 Task: Find a rooftop garden bar in Williamsburg.
Action: Mouse moved to (475, 188)
Screenshot: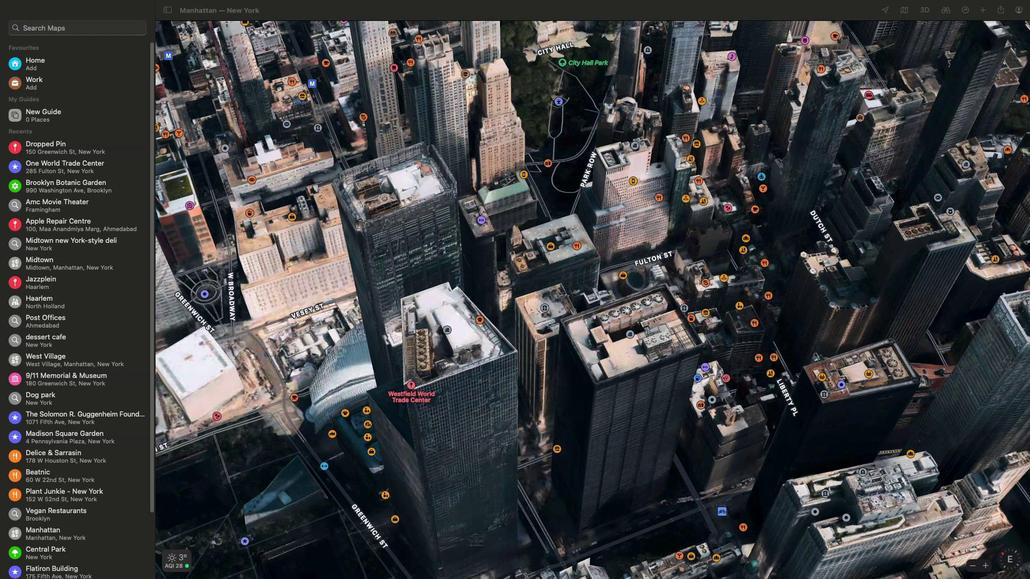 
Action: Mouse pressed left at (475, 188)
Screenshot: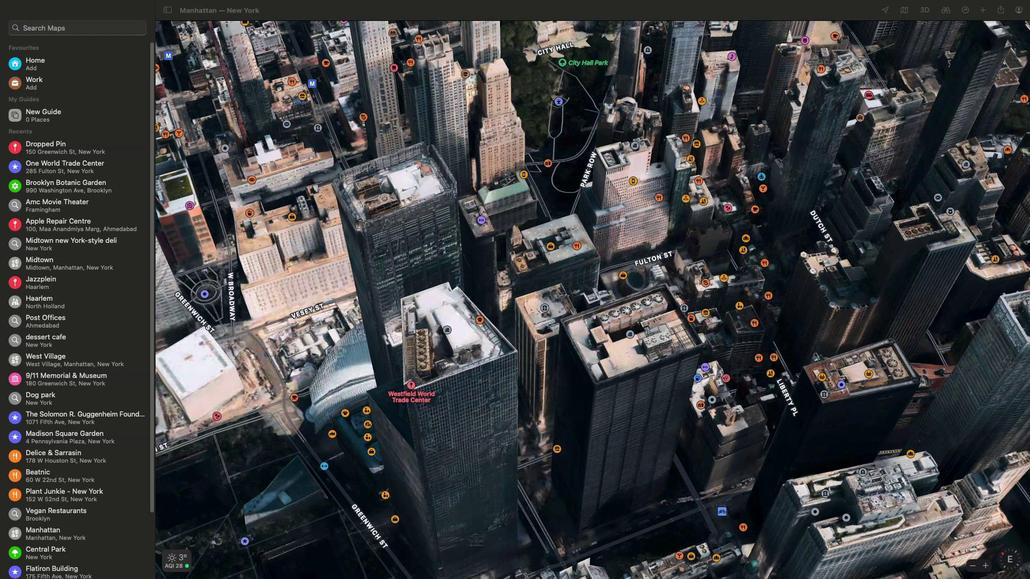 
Action: Mouse moved to (477, 216)
Screenshot: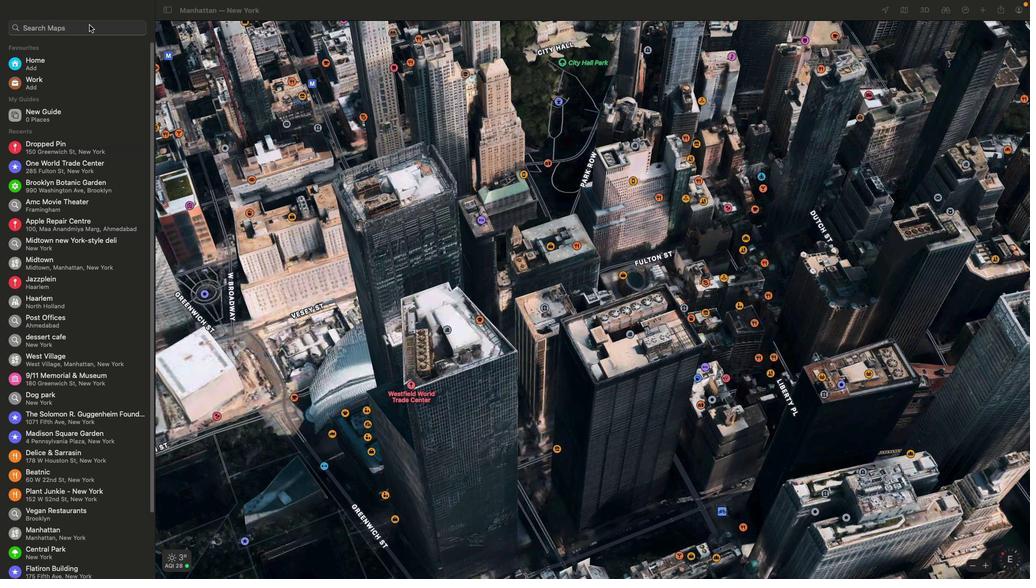 
Action: Mouse pressed left at (477, 216)
Screenshot: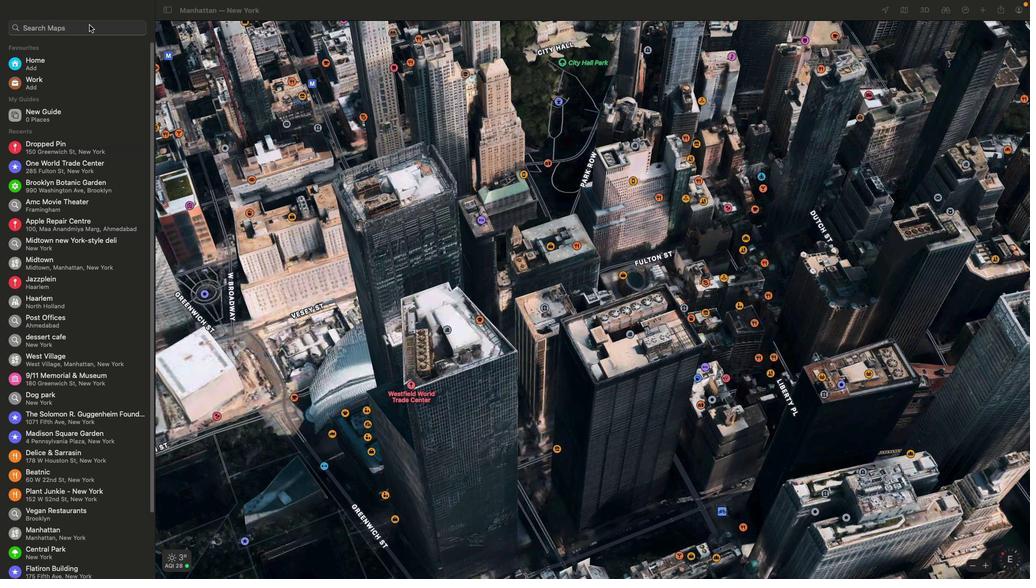 
Action: Key pressed Key.shift'W''i''l''l''i''a''m''s''b''u''r''g'Key.enter
Screenshot: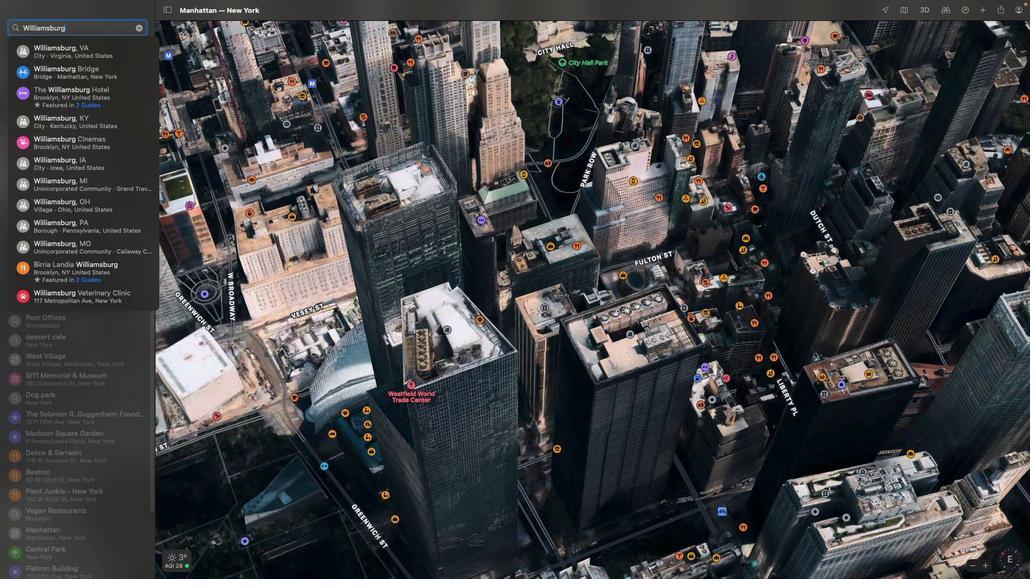 
Action: Mouse moved to (477, 216)
Screenshot: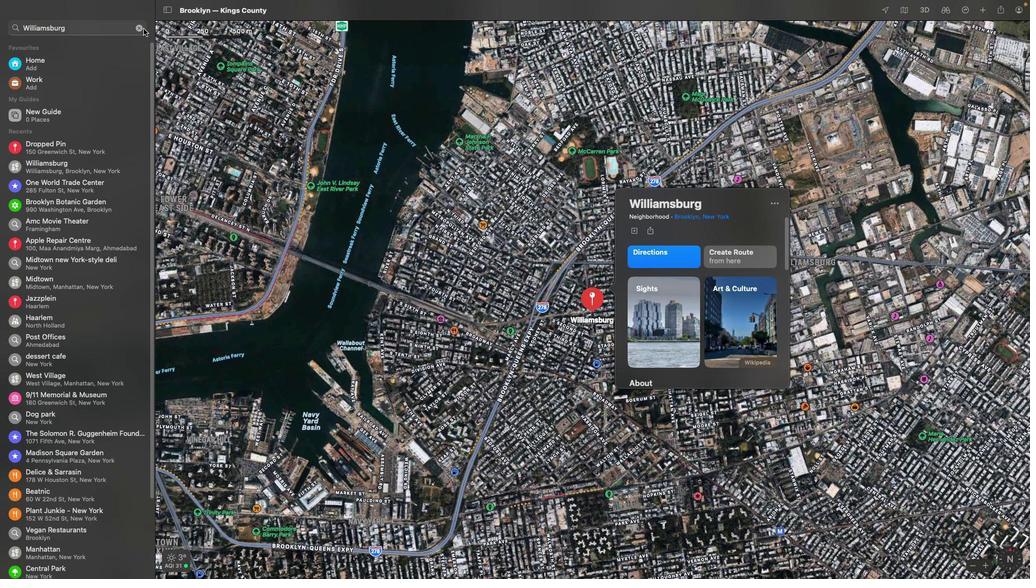 
Action: Mouse pressed left at (477, 216)
Screenshot: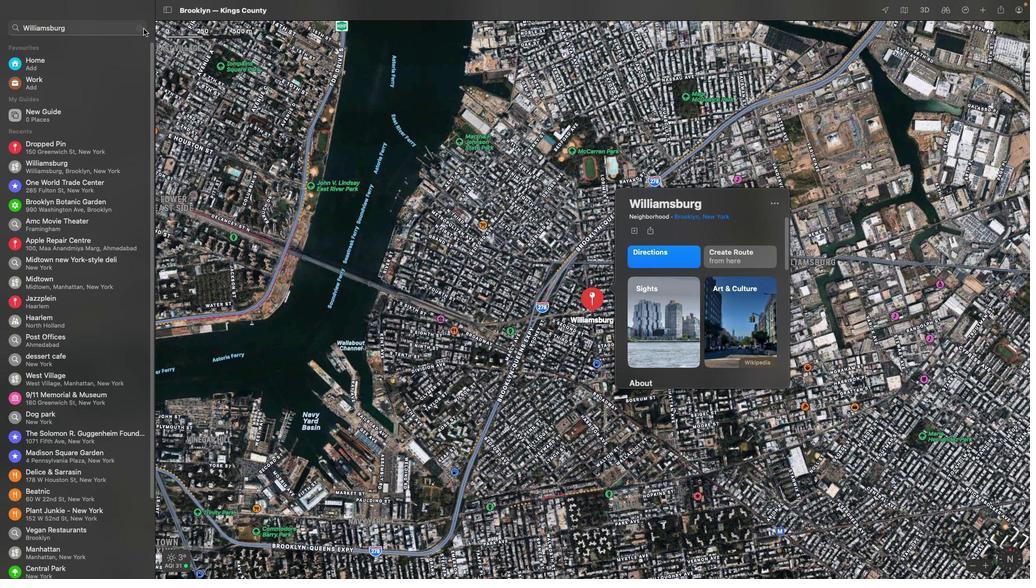 
Action: Mouse moved to (477, 216)
Screenshot: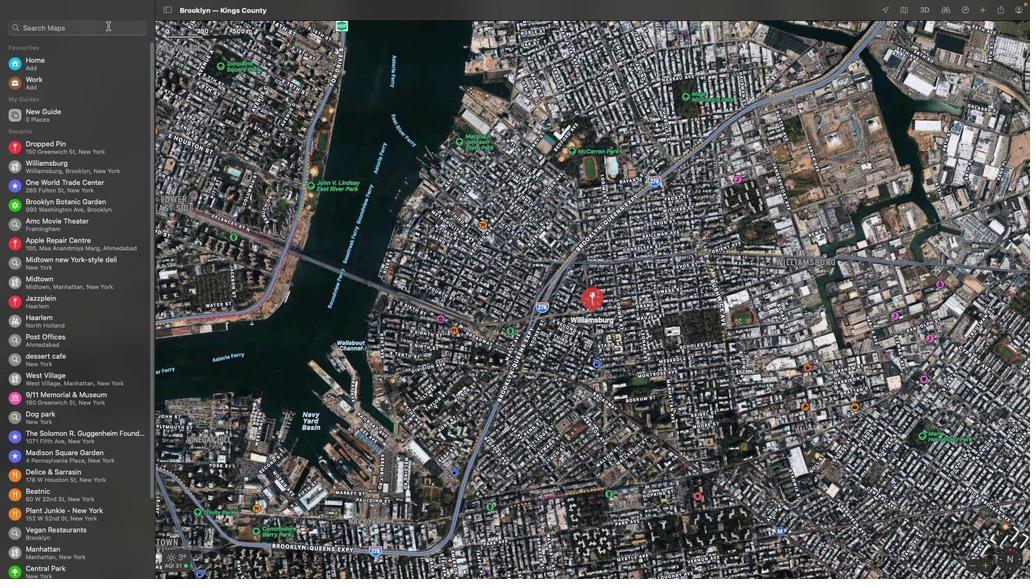 
Action: Mouse pressed left at (477, 216)
Screenshot: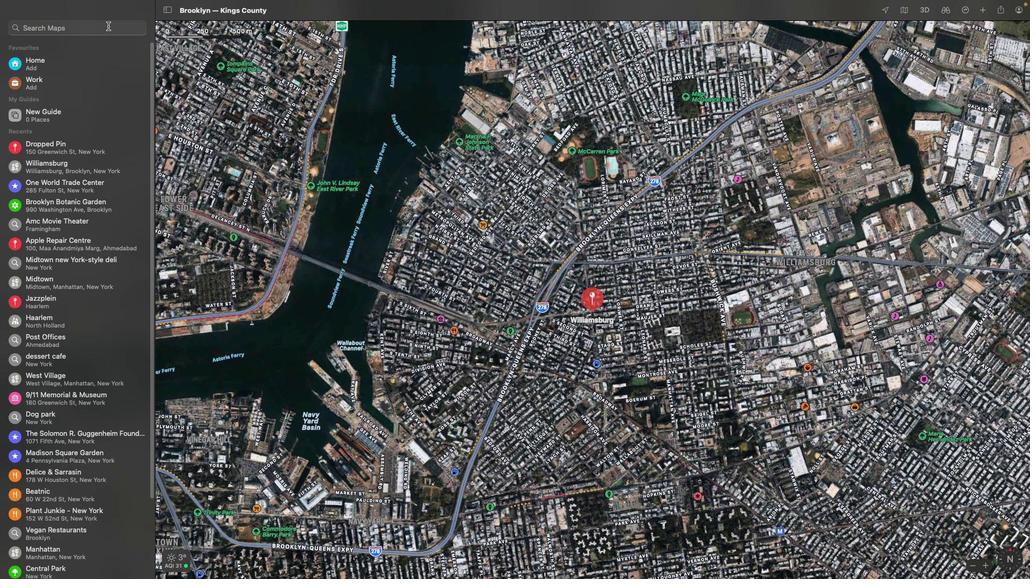 
Action: Key pressed Key.shift'R''o''f''f'Key.backspaceKey.backspace'o''f''t''o''p'Key.space'b''a''r'Key.enter
Screenshot: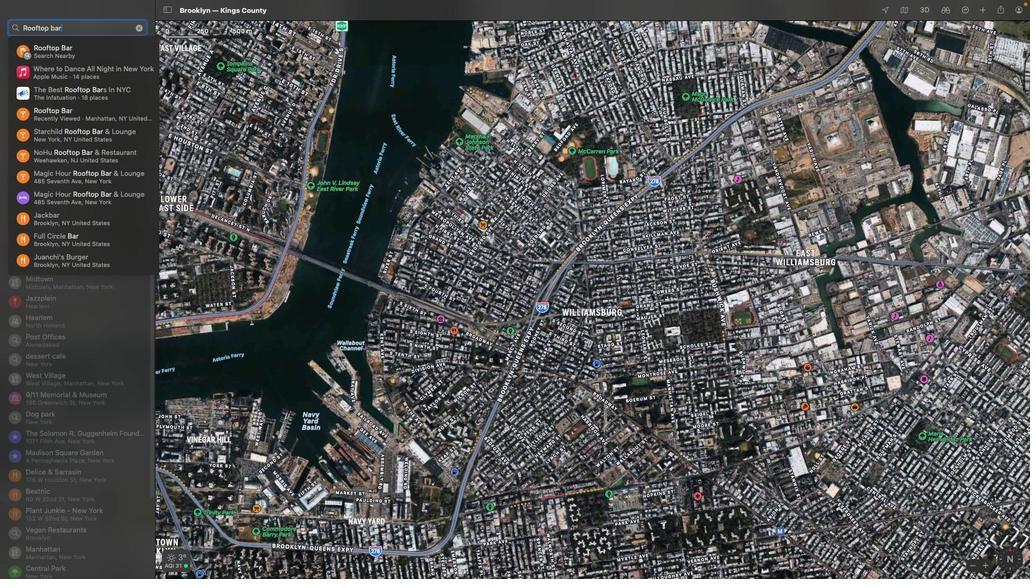 
Action: Mouse moved to (477, 201)
Screenshot: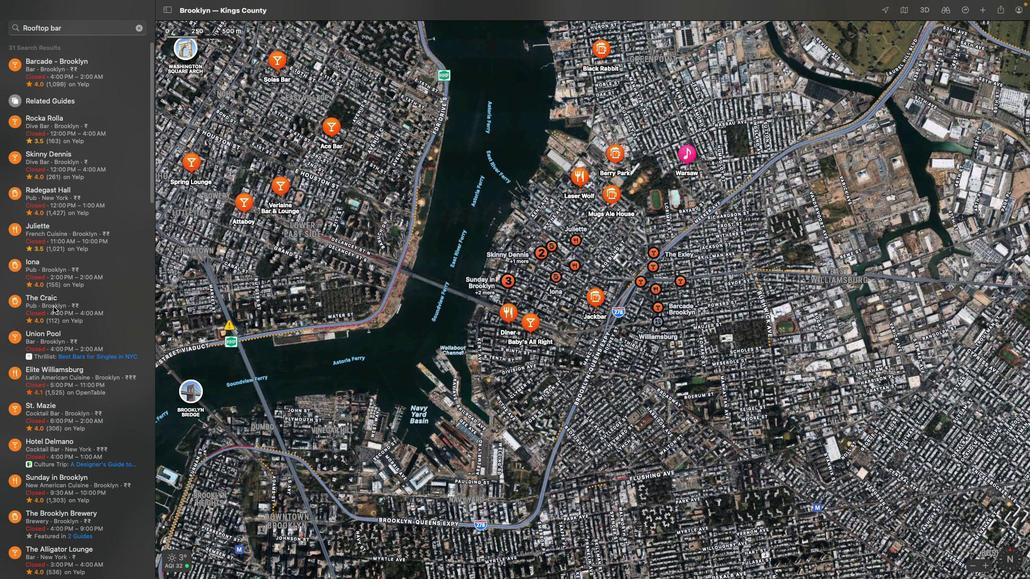 
Action: Mouse scrolled (477, 201) with delta (477, 217)
Screenshot: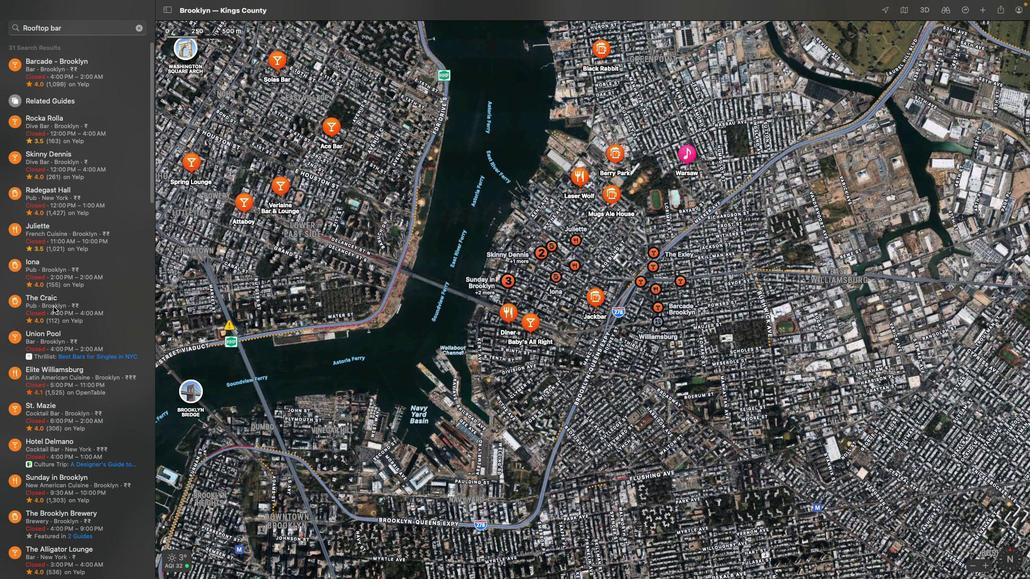 
Action: Mouse moved to (477, 201)
Screenshot: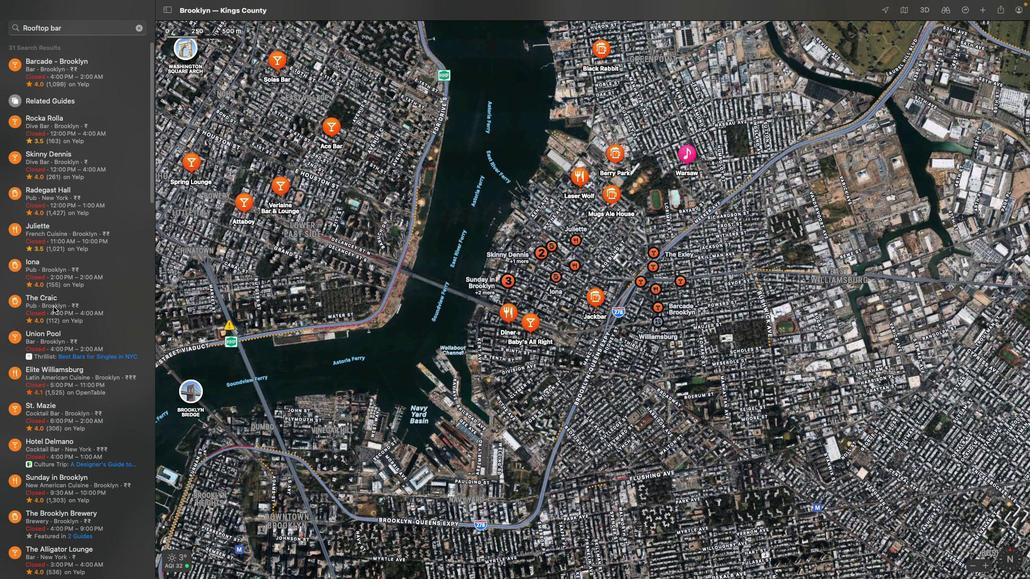 
Action: Mouse scrolled (477, 201) with delta (477, 217)
Screenshot: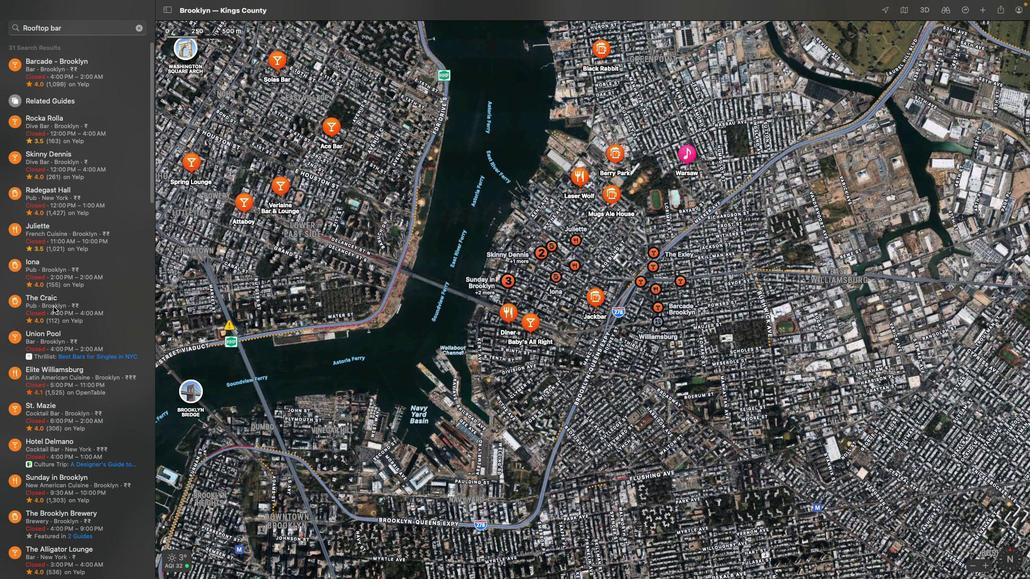 
Action: Mouse moved to (477, 201)
Screenshot: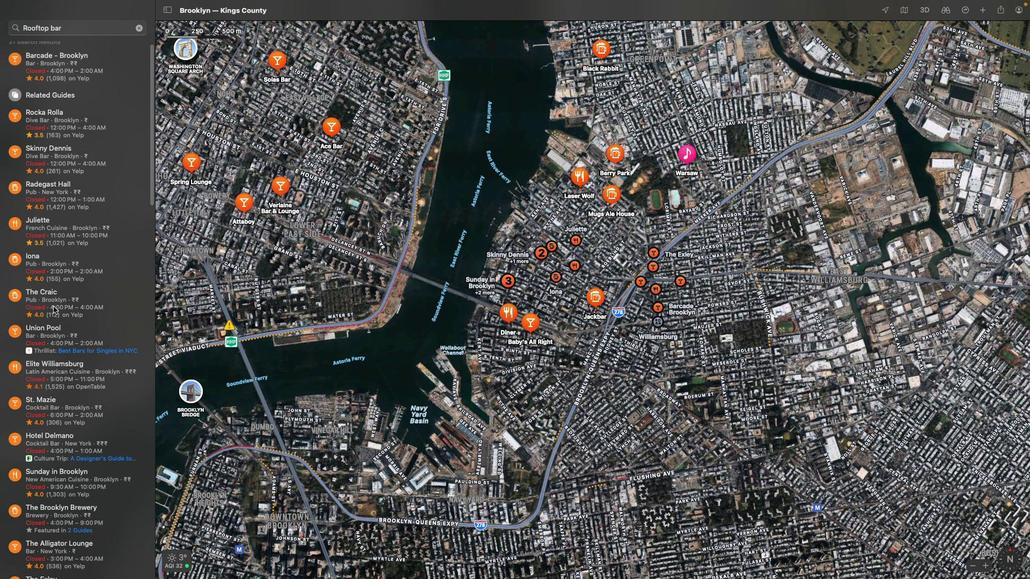 
Action: Mouse scrolled (477, 201) with delta (477, 218)
Screenshot: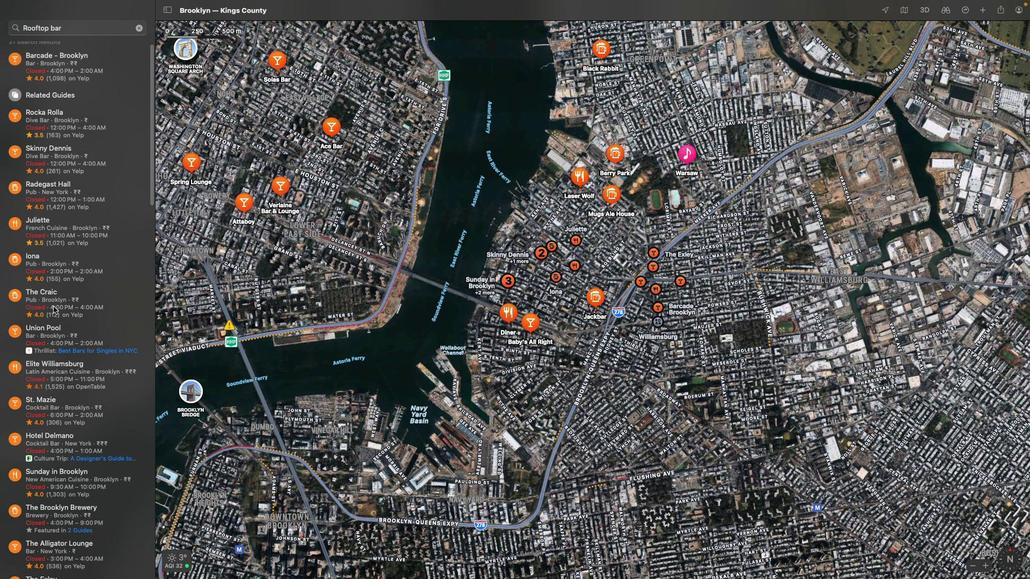 
Action: Mouse scrolled (477, 201) with delta (477, 218)
Screenshot: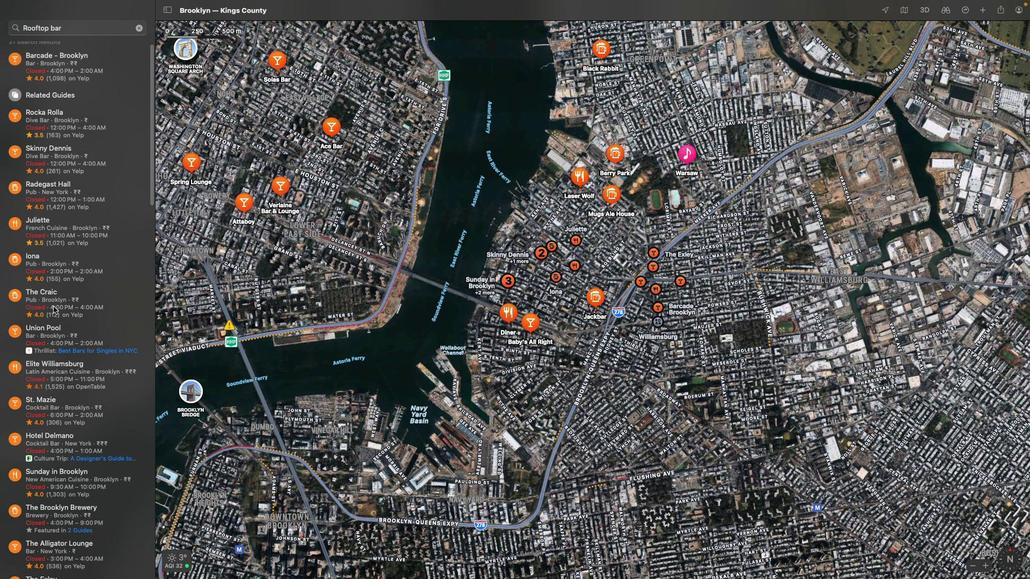 
Action: Mouse scrolled (477, 201) with delta (477, 218)
Screenshot: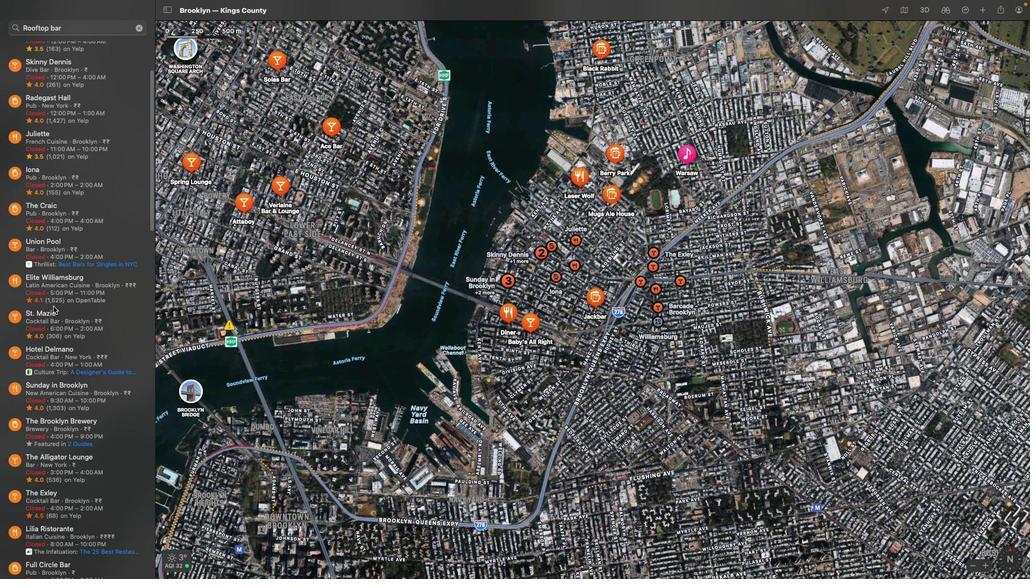 
Action: Mouse scrolled (477, 201) with delta (477, 218)
Screenshot: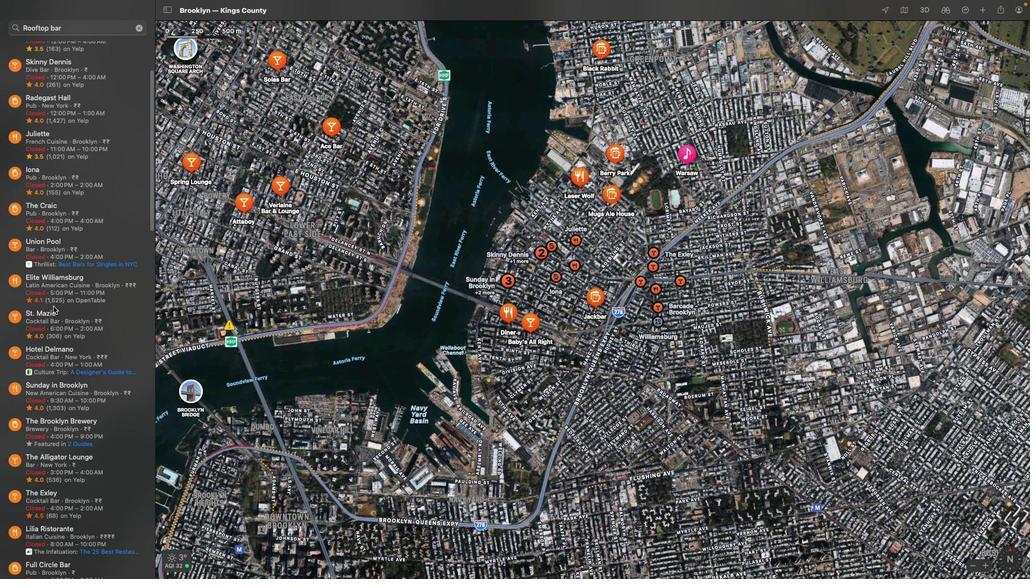 
Action: Mouse moved to (477, 202)
Screenshot: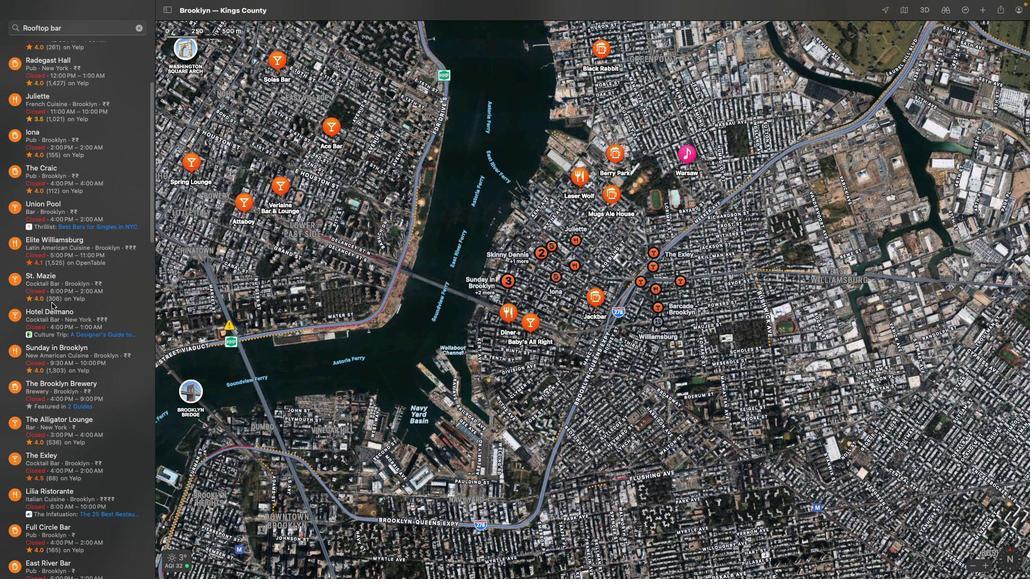 
Action: Mouse scrolled (477, 202) with delta (477, 217)
Screenshot: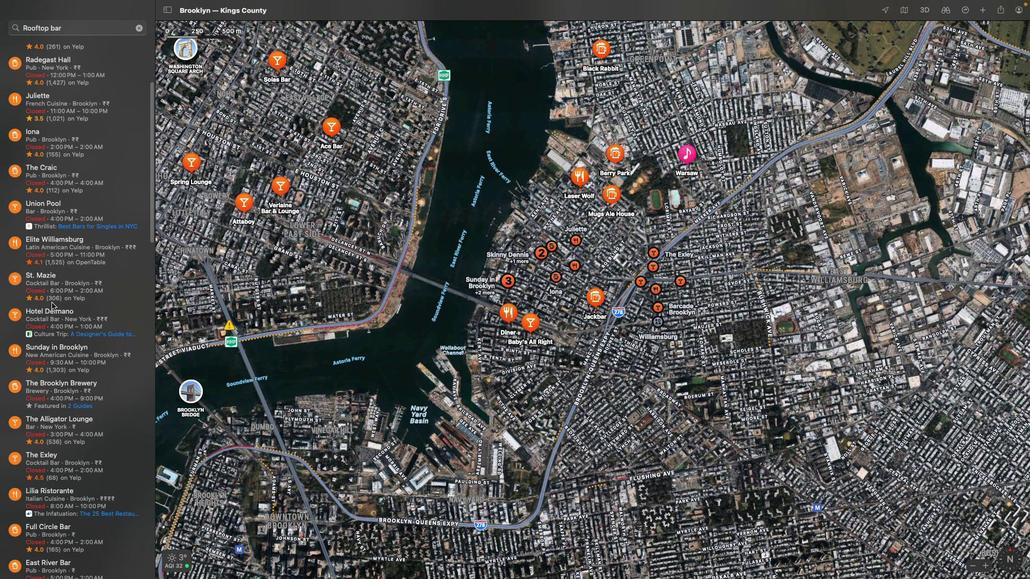 
Action: Mouse scrolled (477, 202) with delta (477, 217)
Screenshot: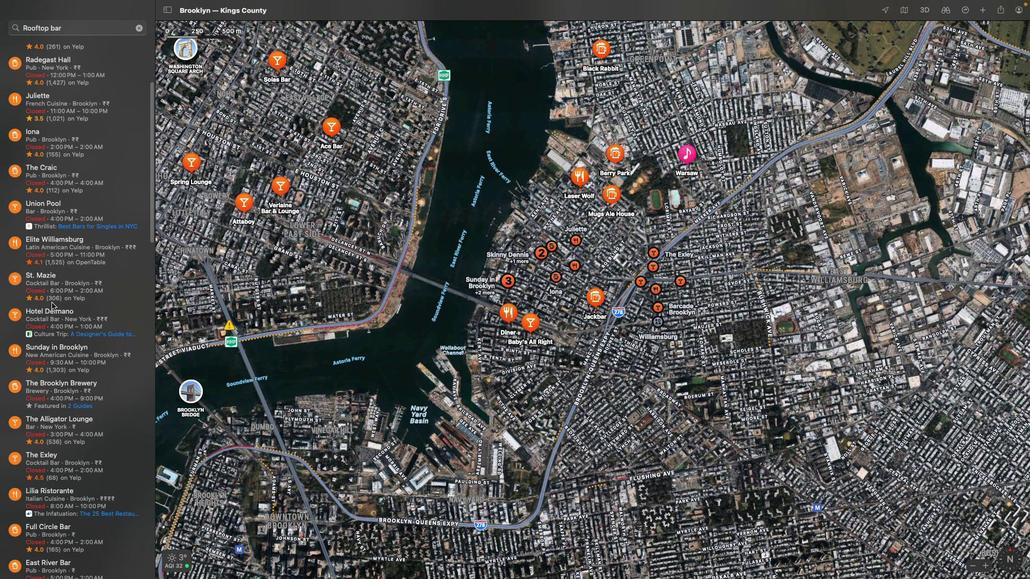 
Action: Mouse scrolled (477, 202) with delta (477, 218)
Screenshot: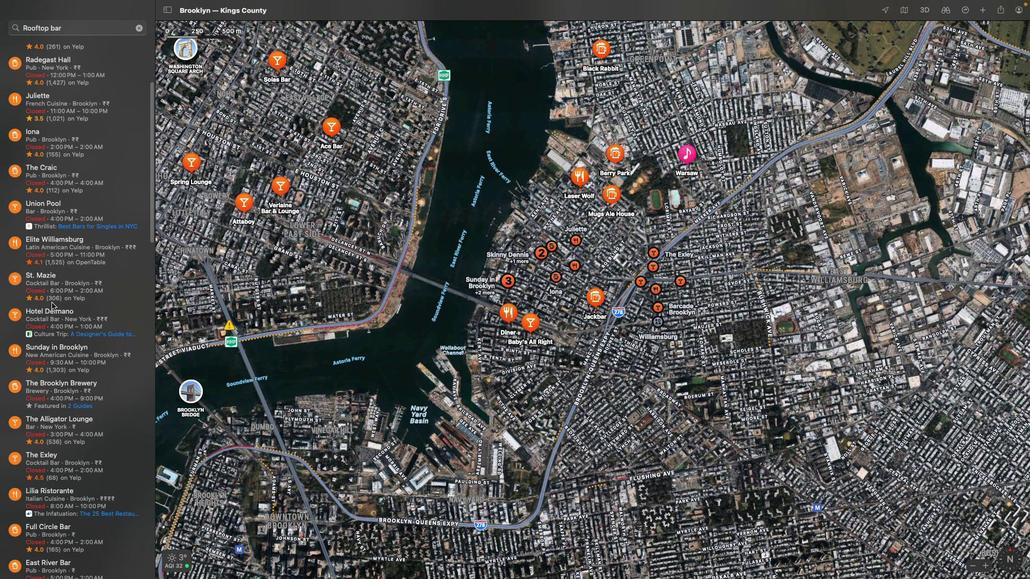 
Action: Mouse scrolled (477, 202) with delta (477, 218)
Screenshot: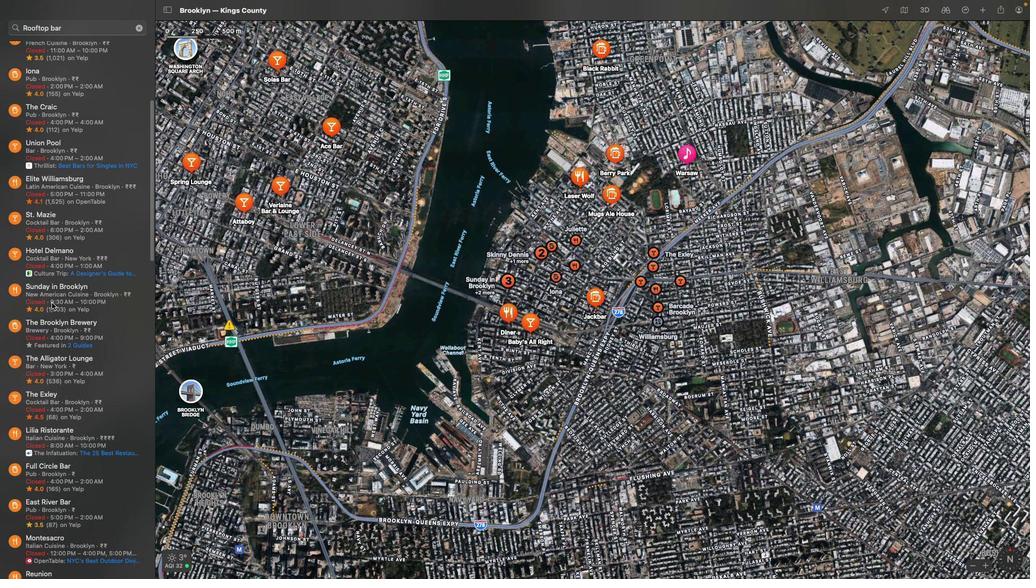 
Action: Mouse scrolled (477, 202) with delta (477, 218)
Screenshot: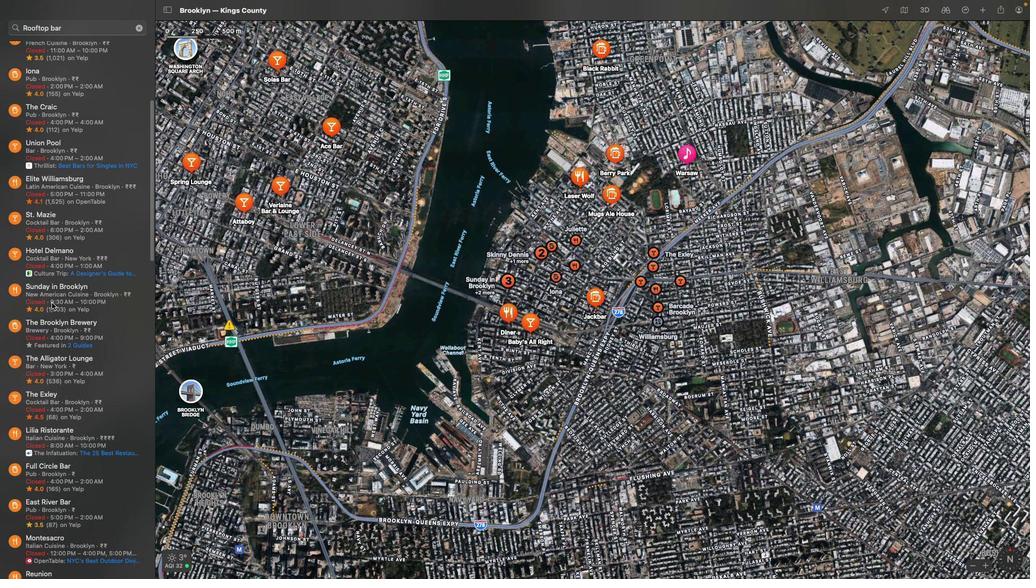 
Action: Mouse scrolled (477, 202) with delta (477, 217)
Screenshot: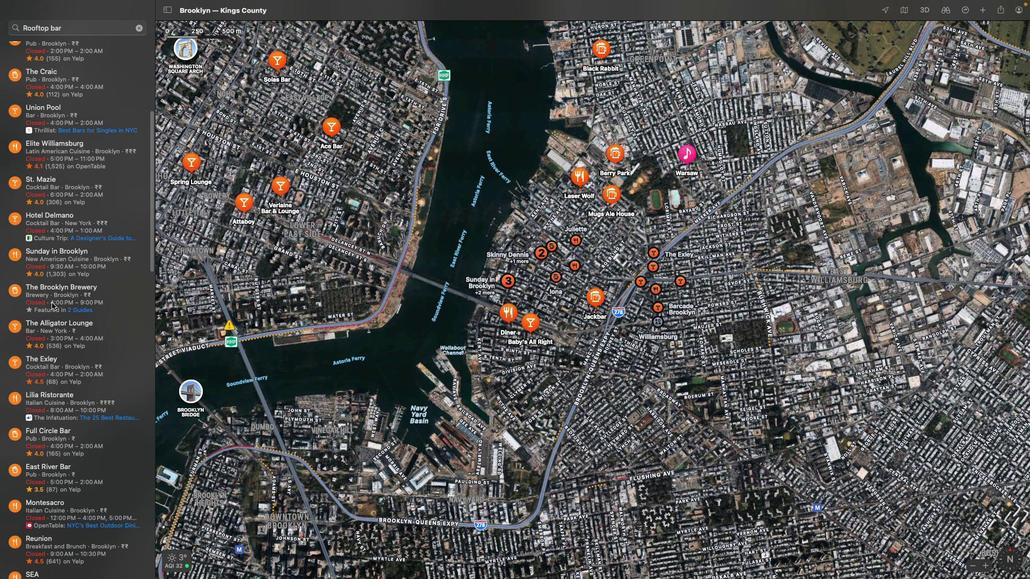 
Action: Mouse scrolled (477, 202) with delta (477, 217)
Screenshot: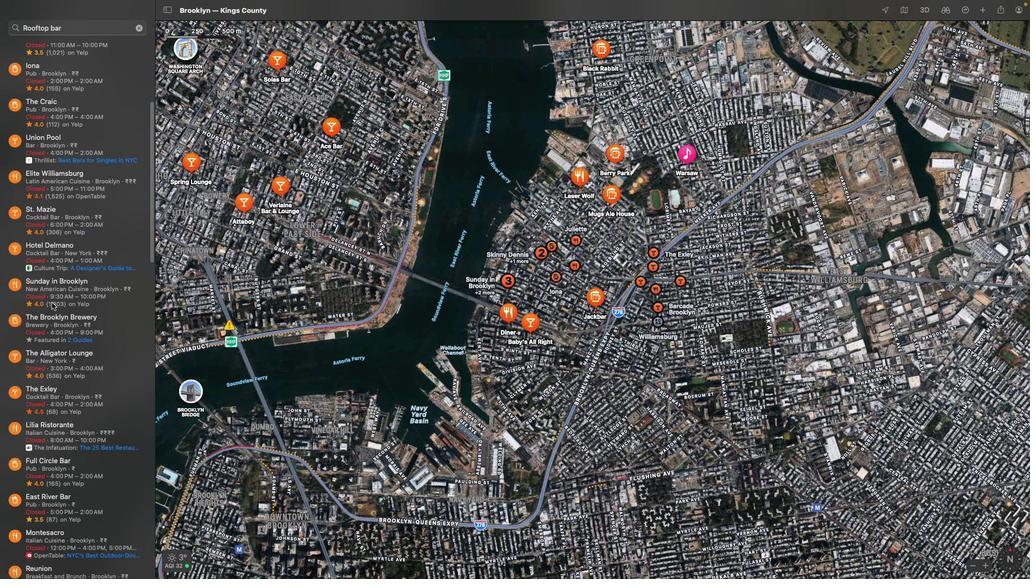 
Action: Mouse scrolled (477, 202) with delta (477, 217)
Screenshot: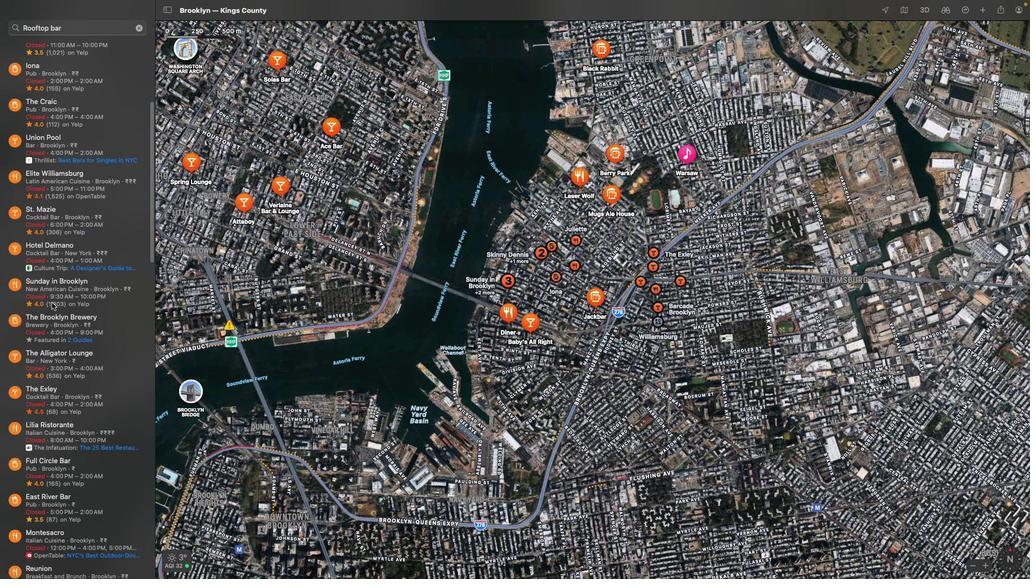 
Action: Mouse scrolled (477, 202) with delta (477, 217)
Screenshot: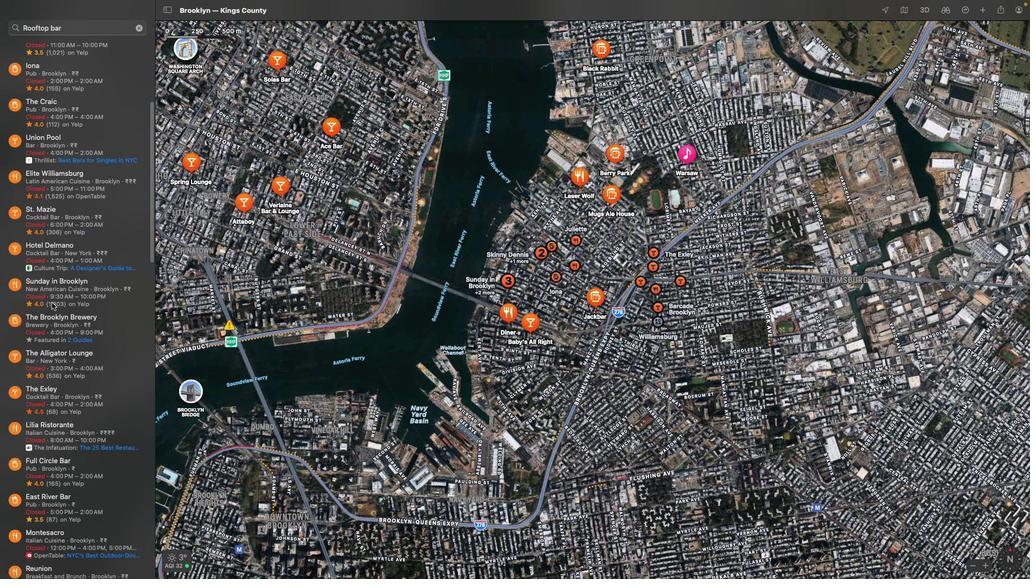 
Action: Mouse scrolled (477, 202) with delta (477, 217)
Screenshot: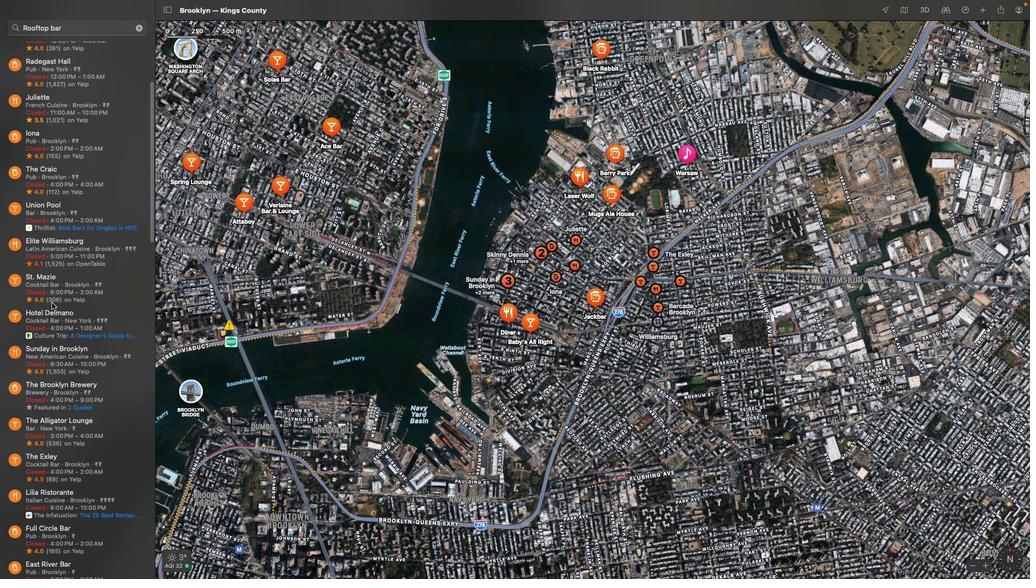 
Action: Mouse scrolled (477, 202) with delta (477, 217)
Screenshot: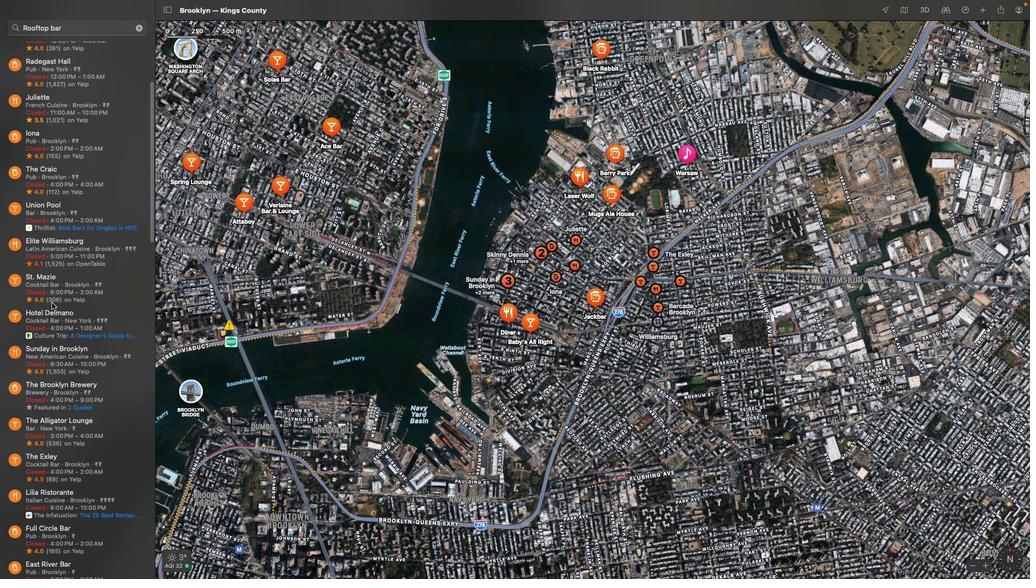 
Action: Mouse scrolled (477, 202) with delta (477, 217)
Screenshot: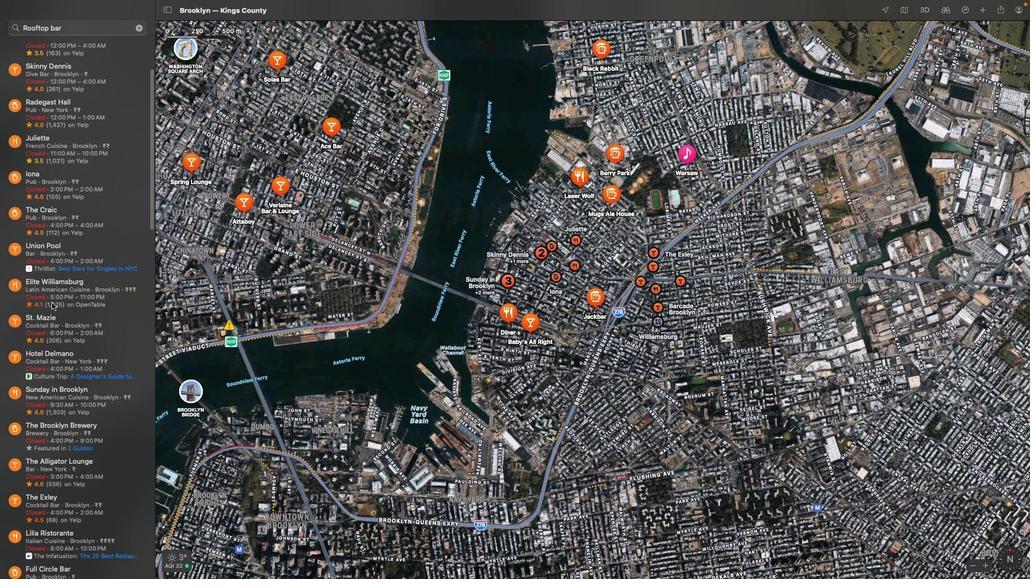 
Action: Mouse scrolled (477, 202) with delta (477, 217)
Screenshot: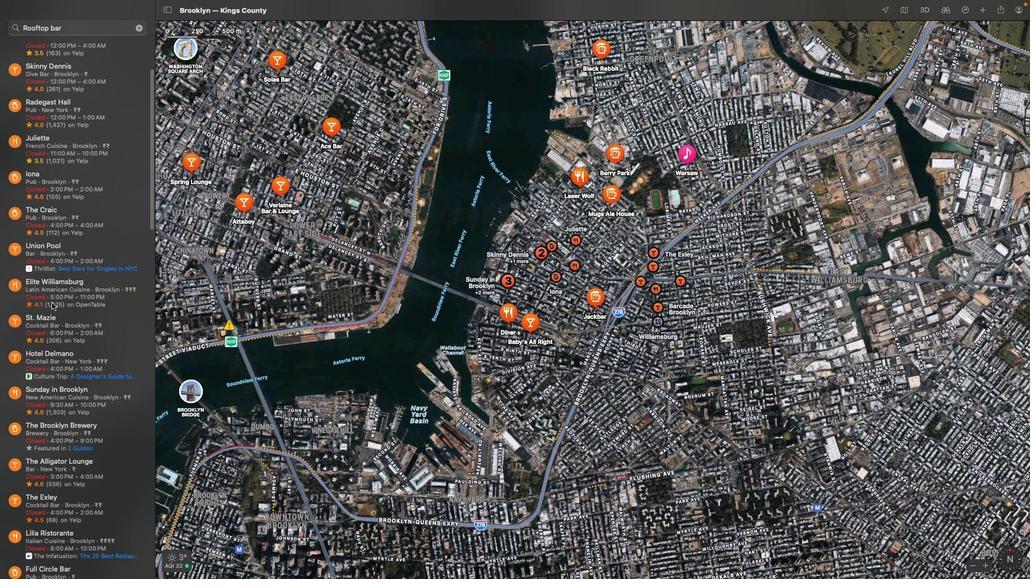 
Action: Mouse scrolled (477, 202) with delta (477, 217)
Screenshot: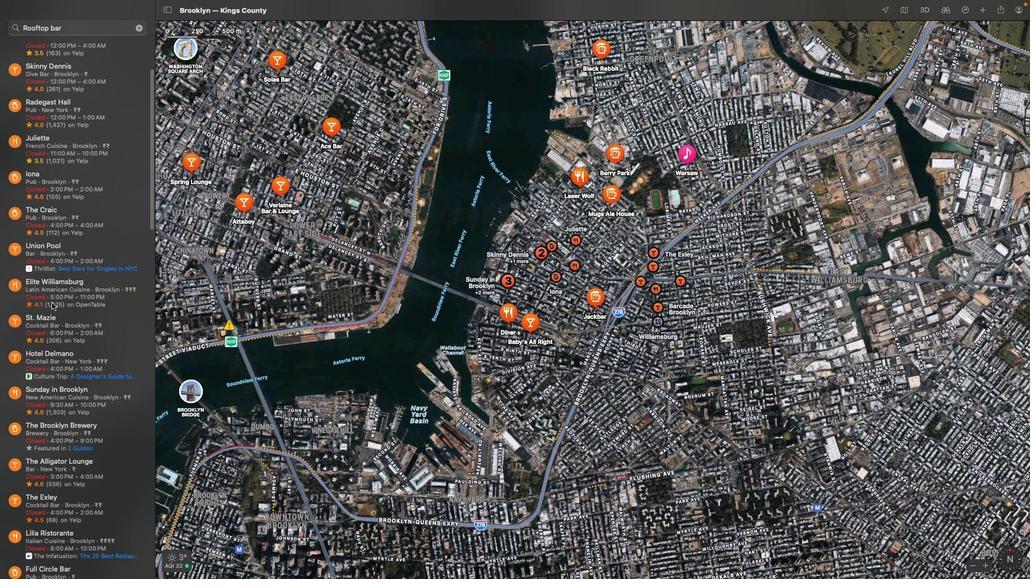 
Action: Mouse scrolled (477, 202) with delta (477, 217)
Screenshot: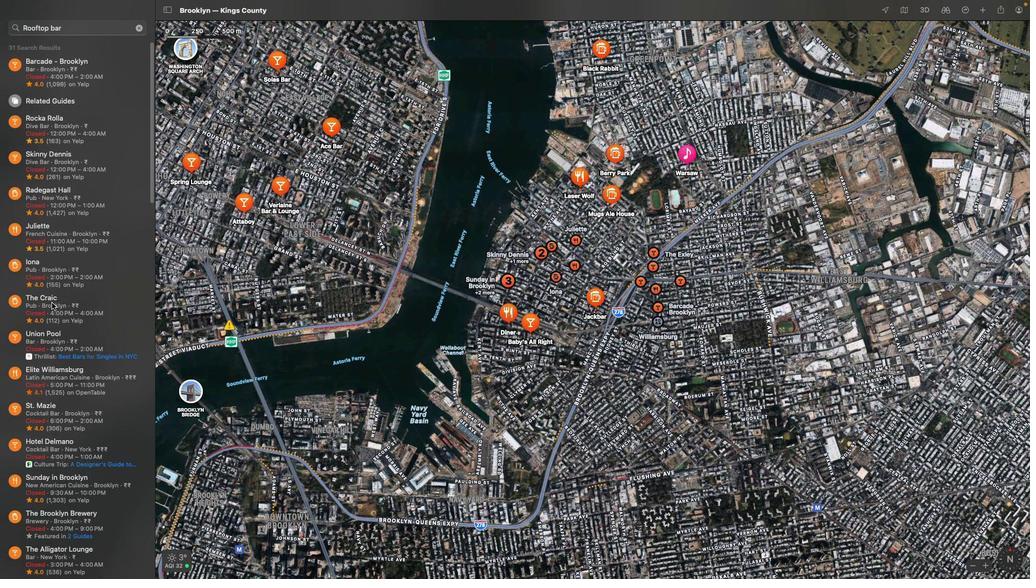 
Action: Mouse scrolled (477, 202) with delta (477, 217)
Screenshot: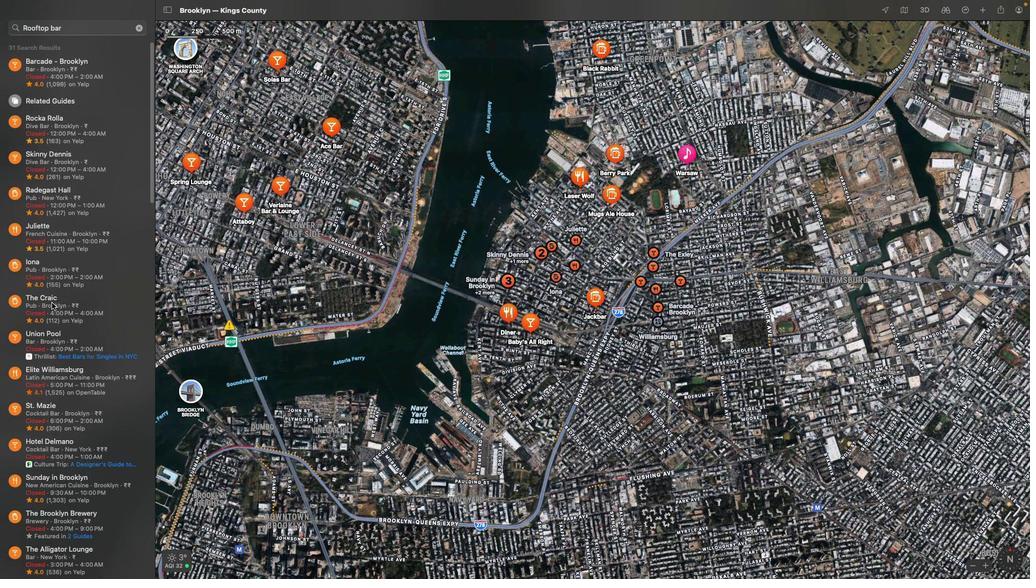 
Action: Mouse scrolled (477, 202) with delta (477, 217)
Screenshot: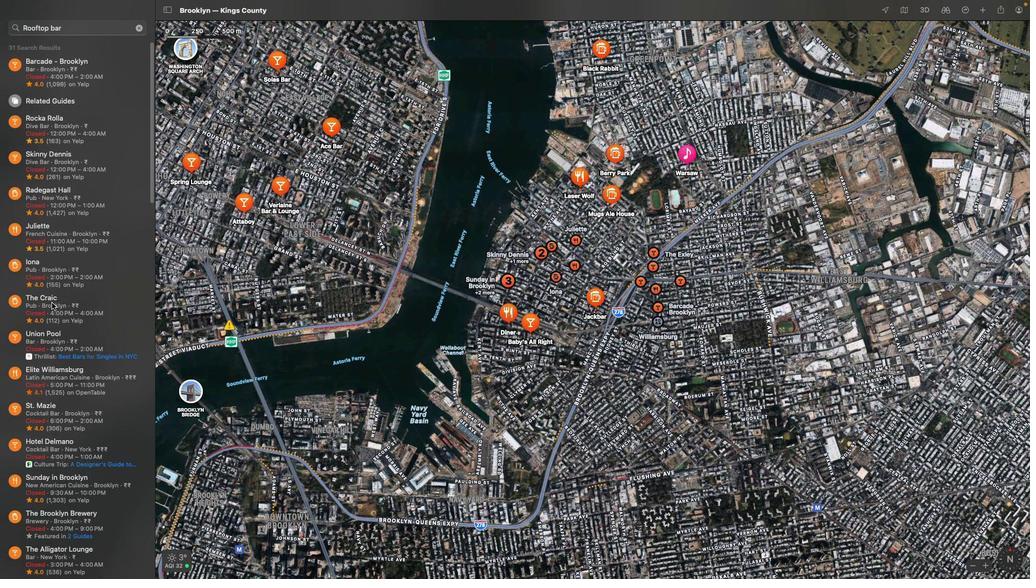 
Action: Mouse scrolled (477, 202) with delta (477, 217)
Screenshot: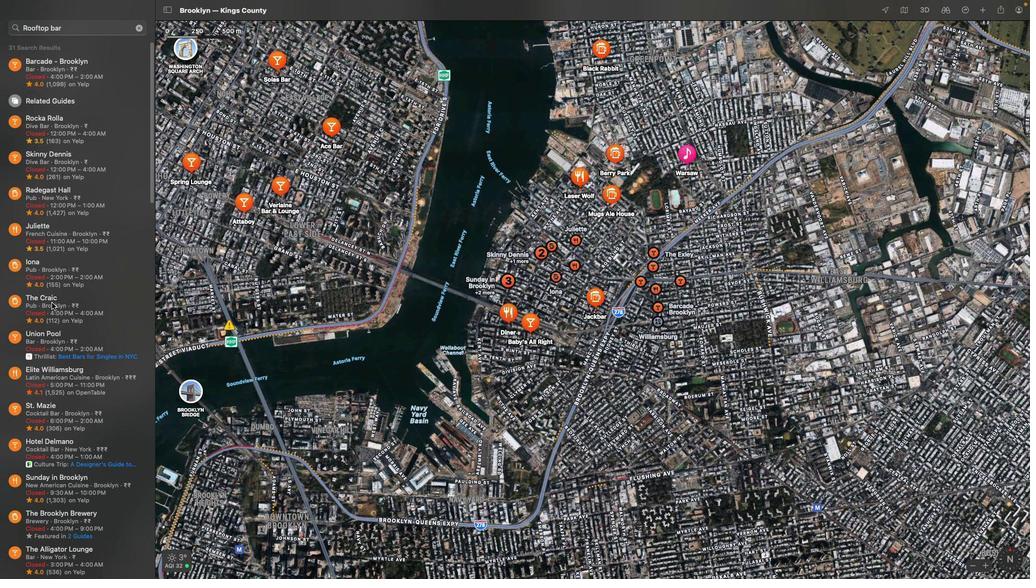 
Action: Mouse scrolled (477, 202) with delta (477, 217)
Screenshot: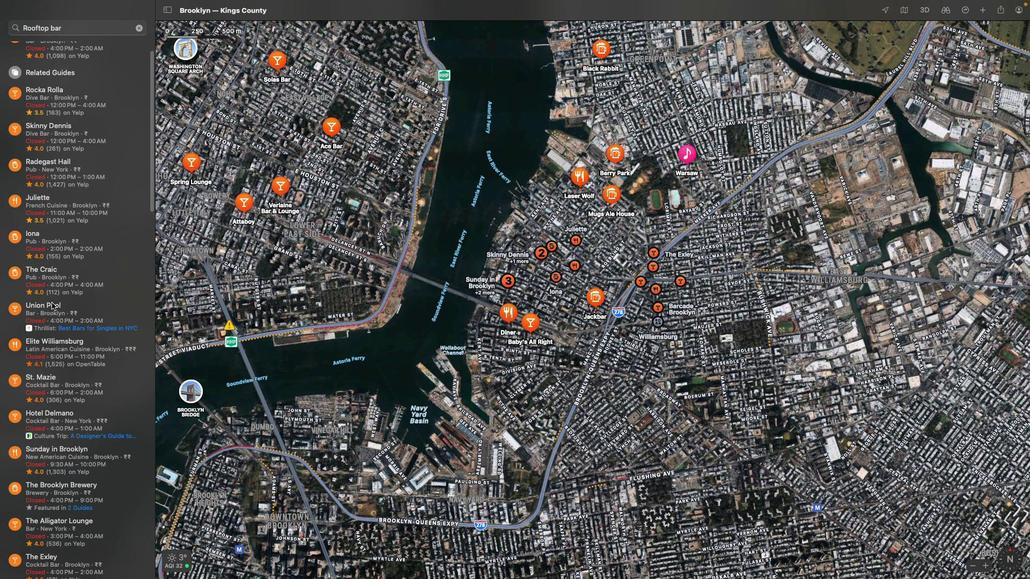 
Action: Mouse scrolled (477, 202) with delta (477, 218)
Screenshot: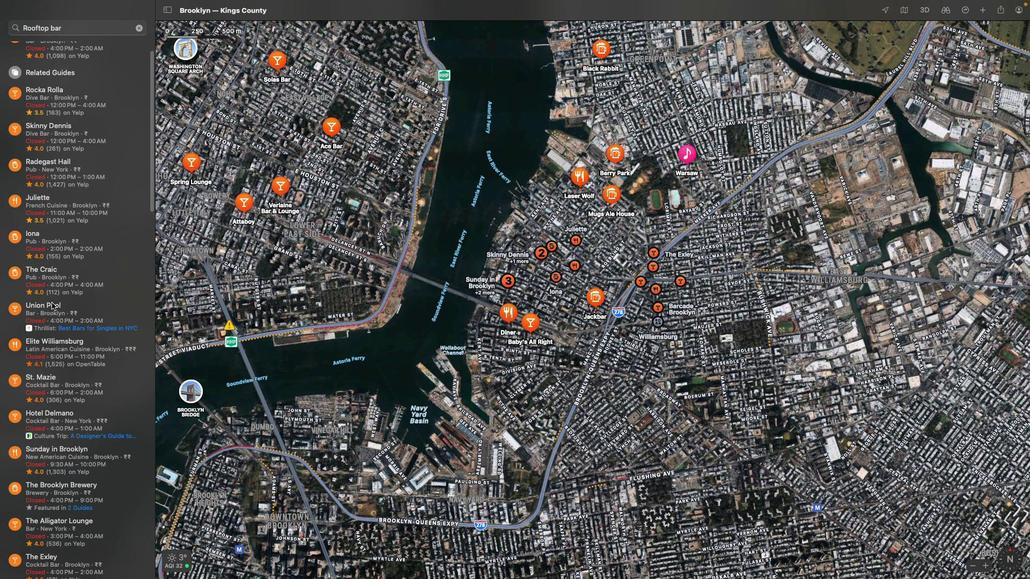 
Action: Mouse scrolled (477, 202) with delta (477, 218)
Screenshot: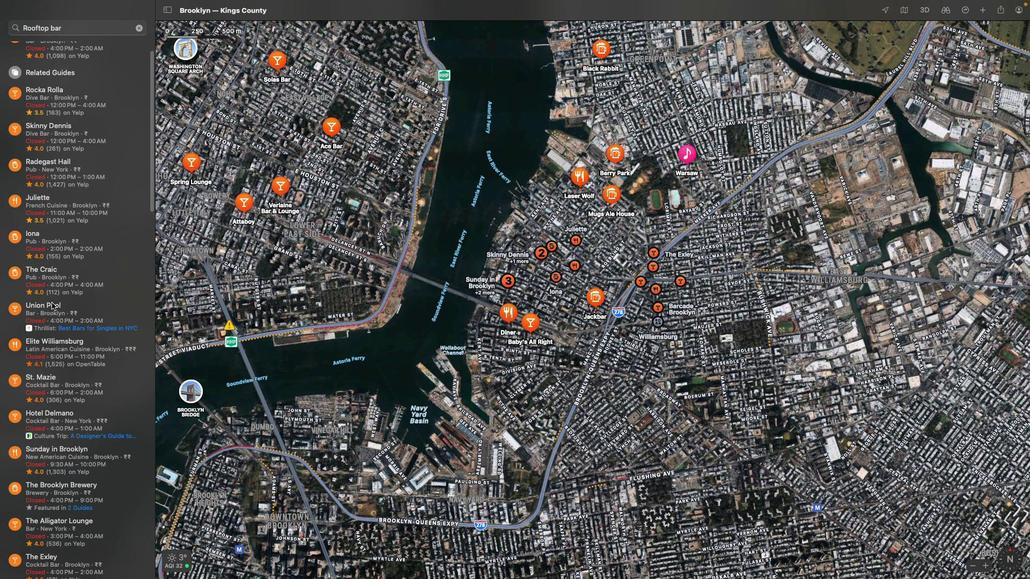 
Action: Mouse scrolled (477, 202) with delta (477, 218)
Screenshot: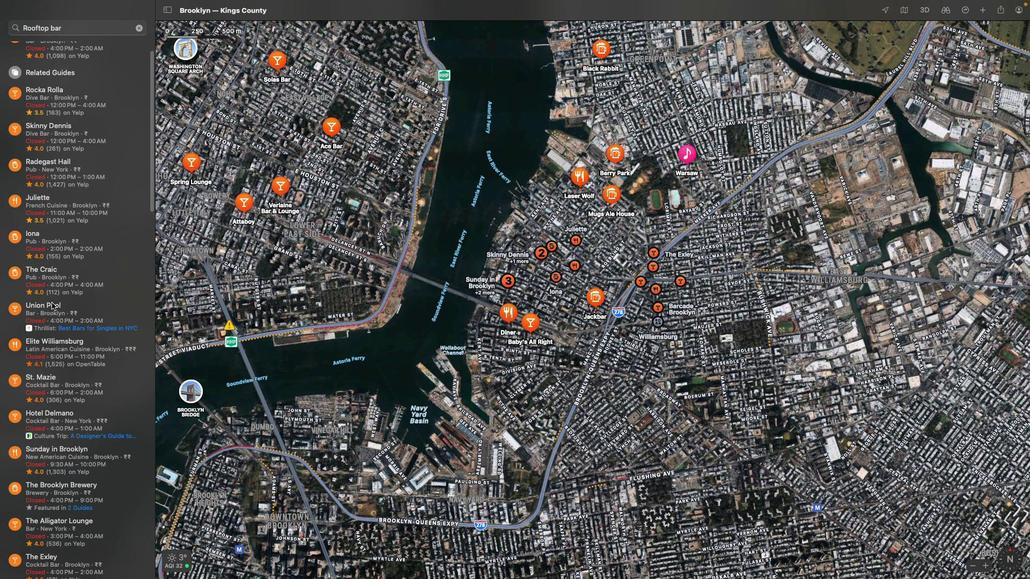 
Action: Mouse scrolled (477, 202) with delta (477, 218)
Screenshot: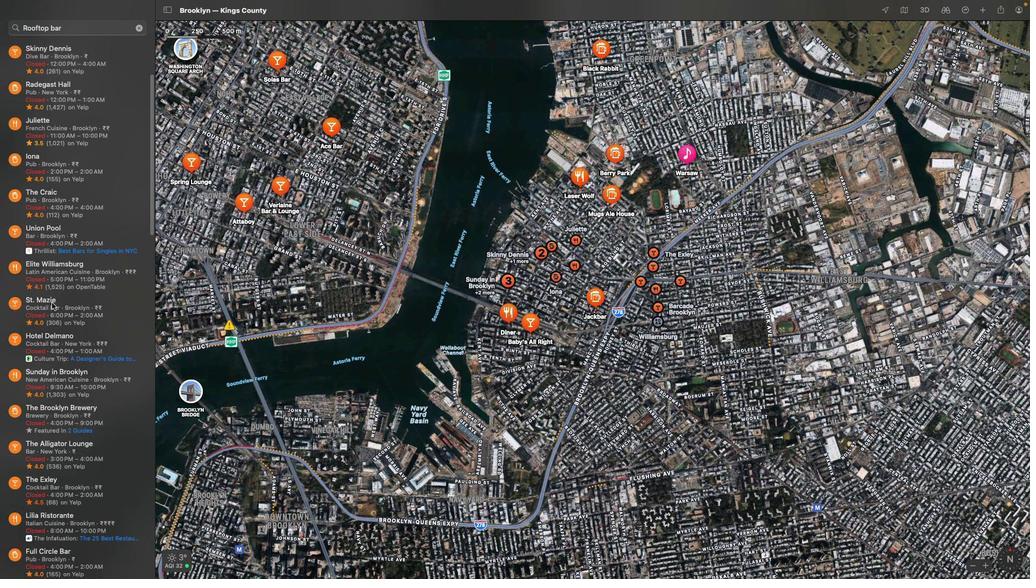 
Action: Mouse scrolled (477, 202) with delta (477, 218)
Screenshot: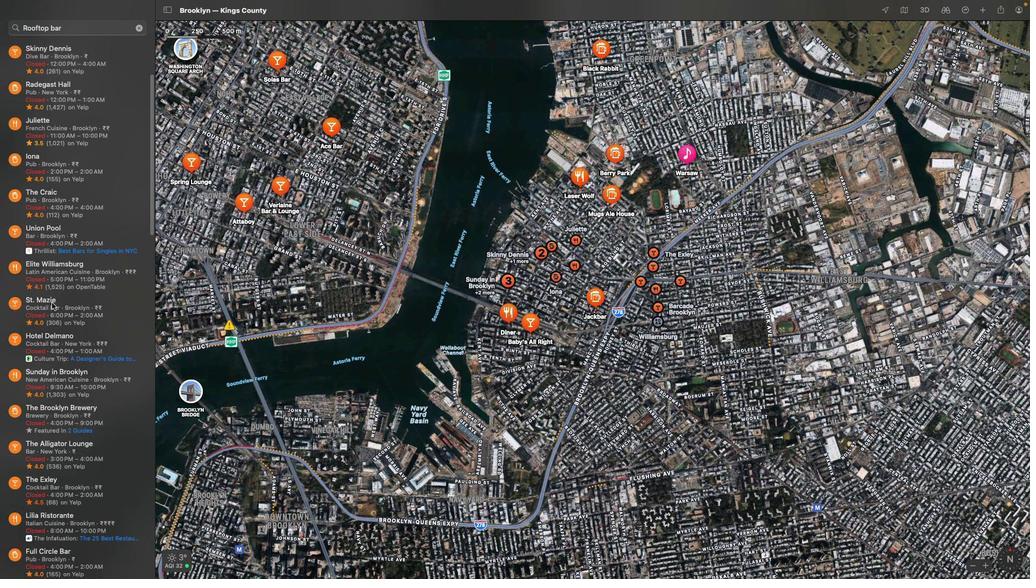 
Action: Mouse scrolled (477, 202) with delta (477, 217)
Screenshot: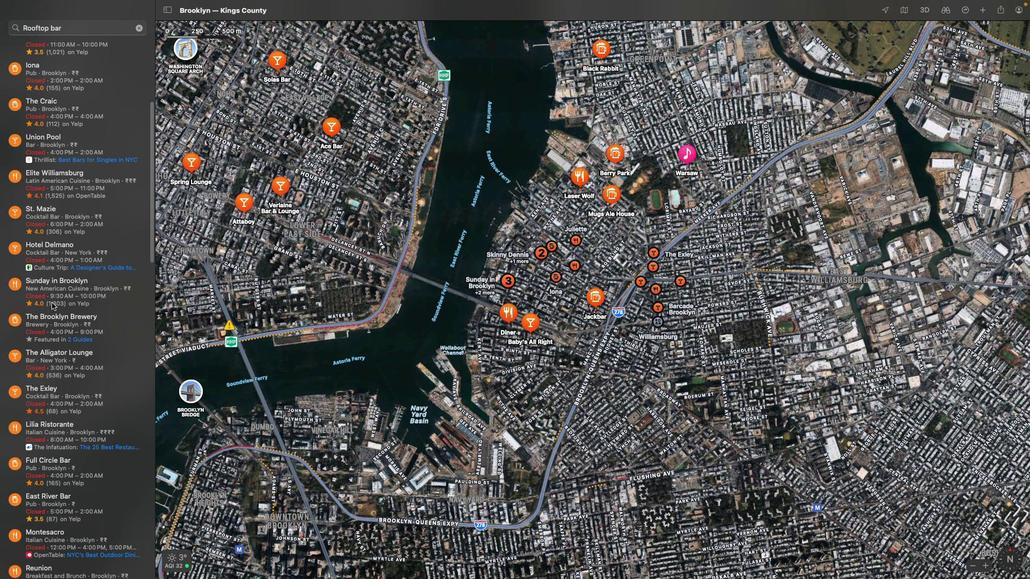 
Action: Mouse scrolled (477, 202) with delta (477, 217)
Screenshot: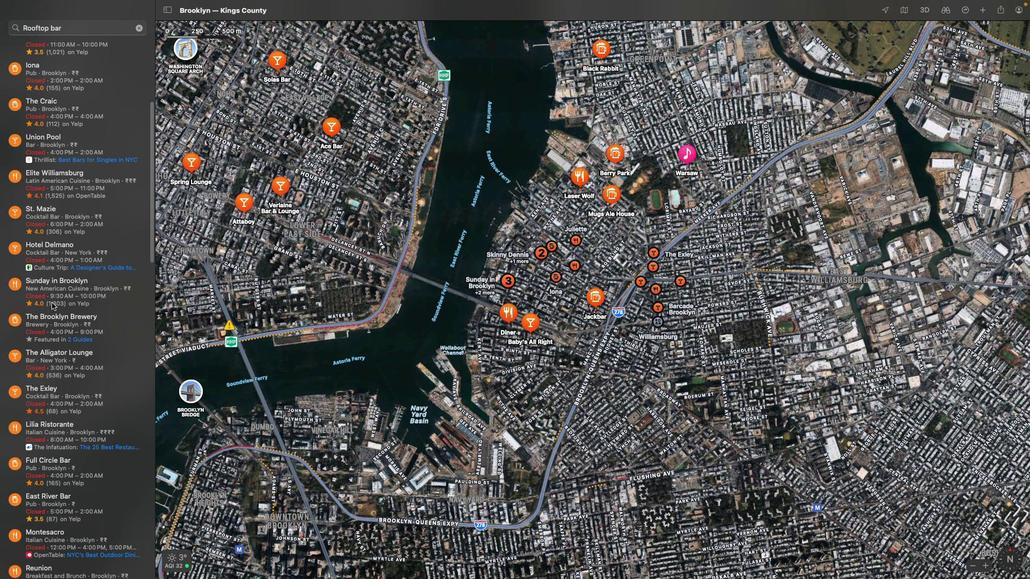 
Action: Mouse scrolled (477, 202) with delta (477, 218)
Screenshot: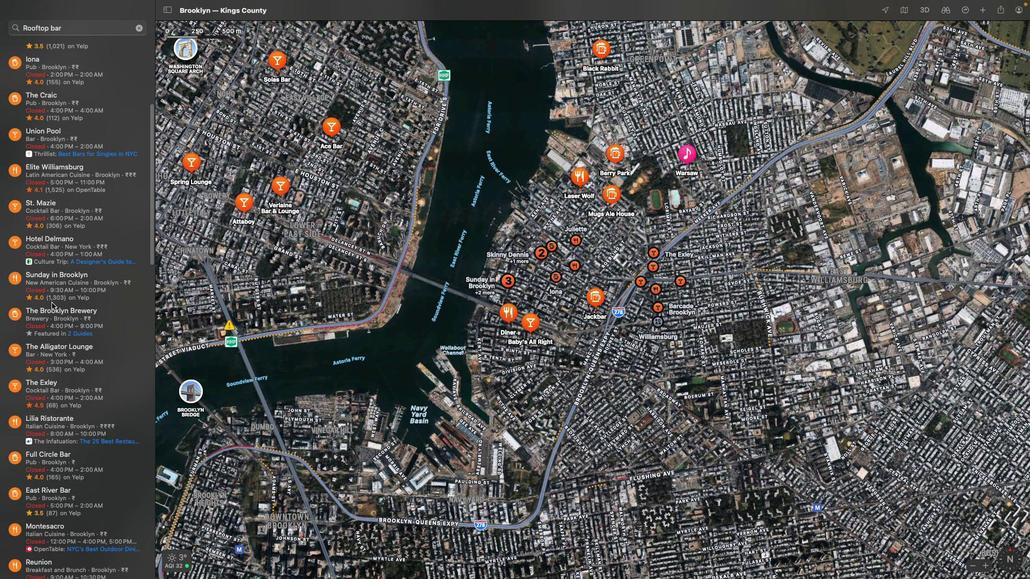 
Action: Mouse scrolled (477, 202) with delta (477, 218)
Screenshot: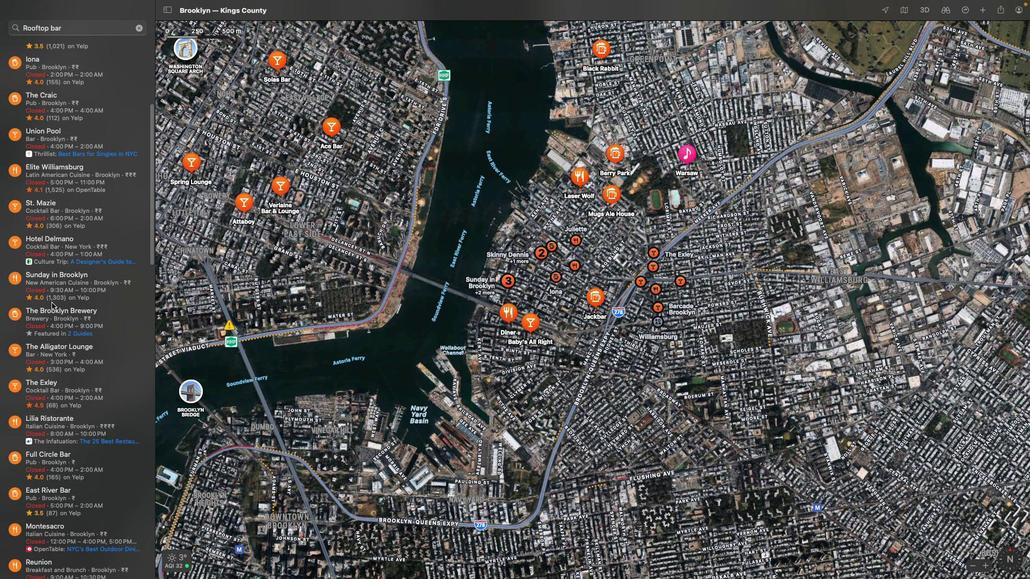 
Action: Mouse scrolled (477, 202) with delta (477, 218)
Screenshot: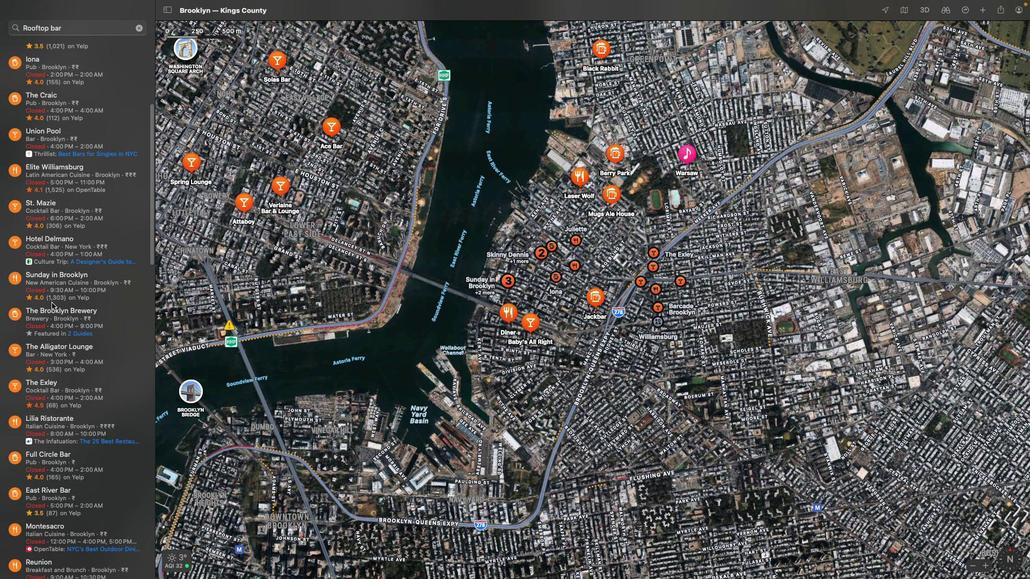 
Action: Mouse scrolled (477, 202) with delta (477, 218)
Screenshot: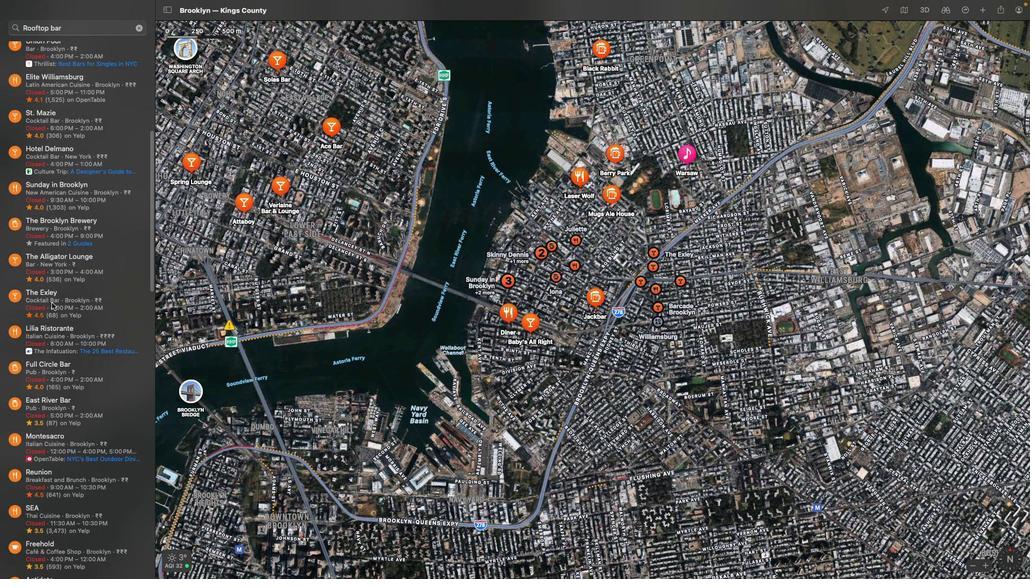 
Action: Mouse scrolled (477, 202) with delta (477, 218)
Screenshot: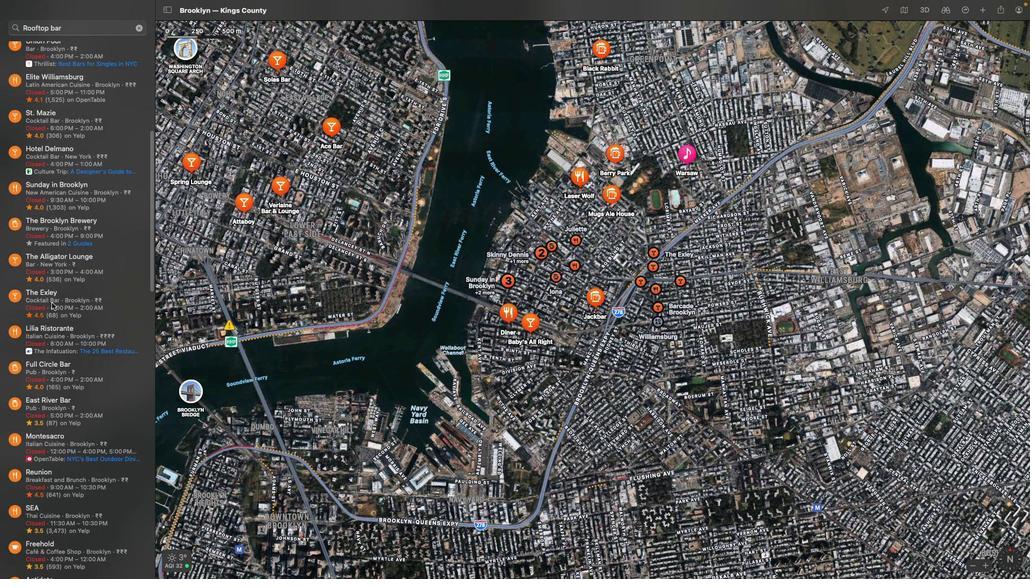 
Action: Mouse scrolled (477, 202) with delta (477, 217)
Screenshot: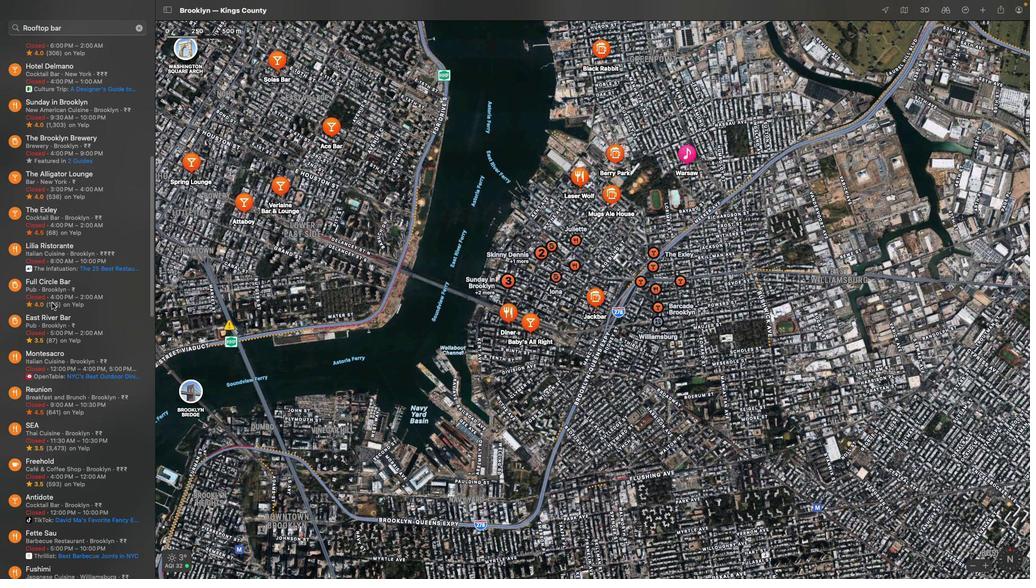 
Action: Mouse scrolled (477, 202) with delta (477, 217)
Screenshot: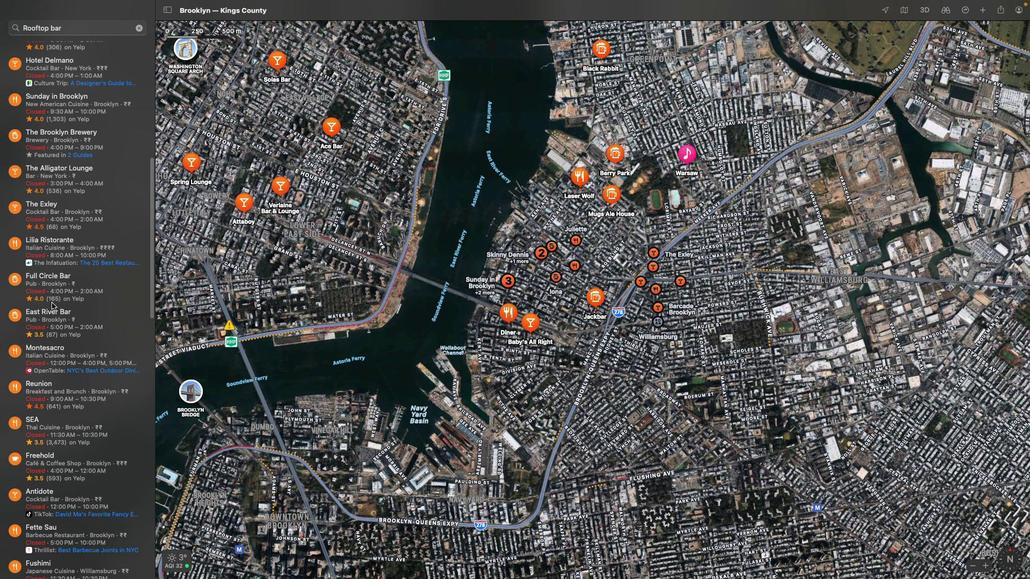 
Action: Mouse scrolled (477, 202) with delta (477, 218)
Screenshot: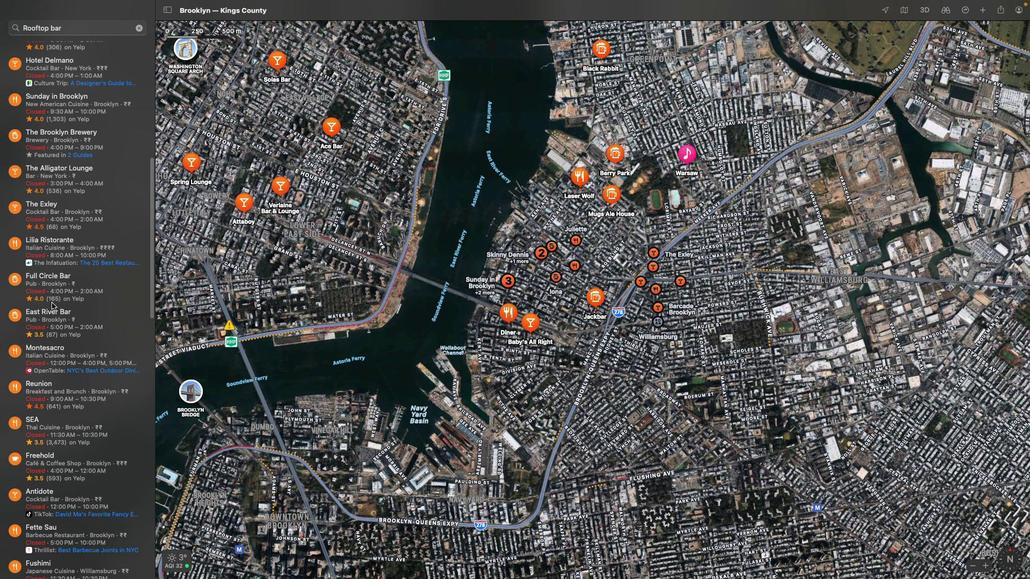 
Action: Mouse scrolled (477, 202) with delta (477, 218)
Screenshot: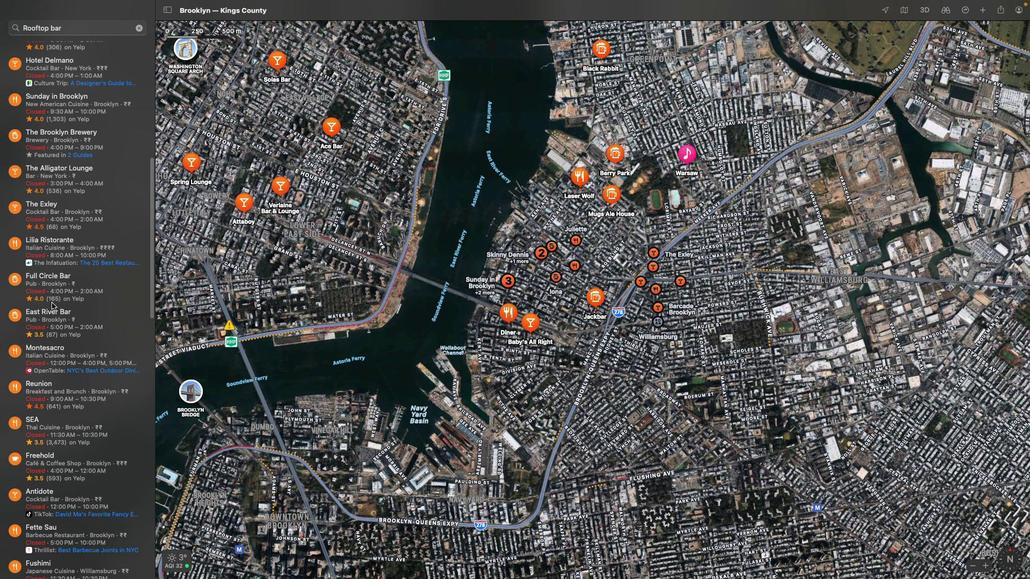 
Action: Mouse scrolled (477, 202) with delta (477, 218)
Screenshot: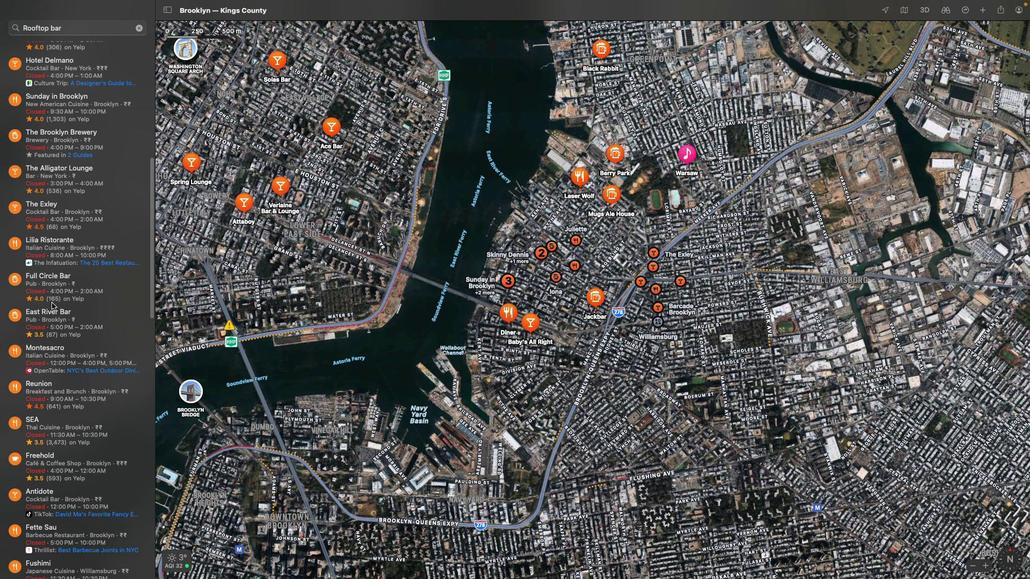 
Action: Mouse scrolled (477, 202) with delta (477, 218)
Screenshot: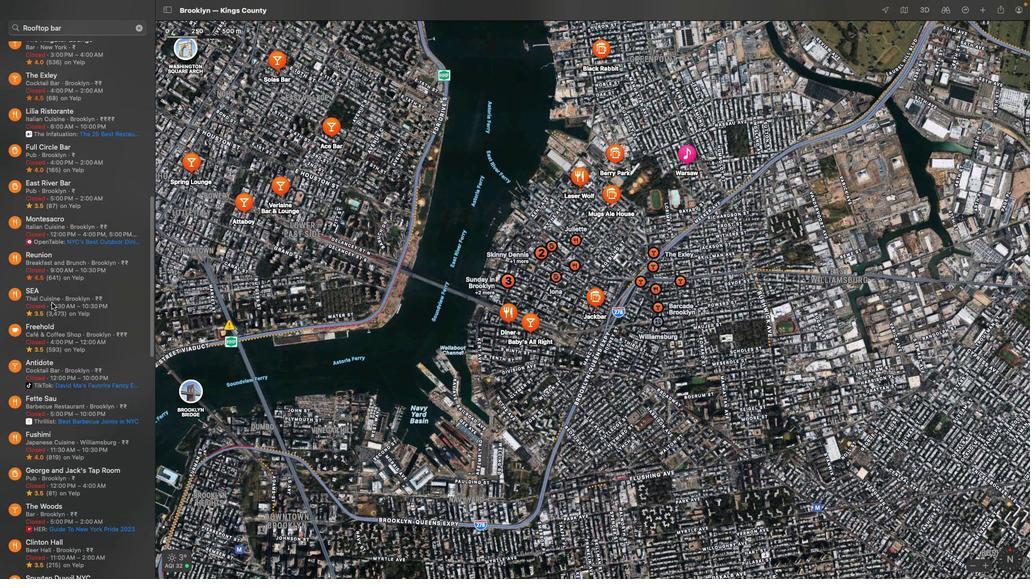 
Action: Mouse scrolled (477, 202) with delta (477, 217)
Screenshot: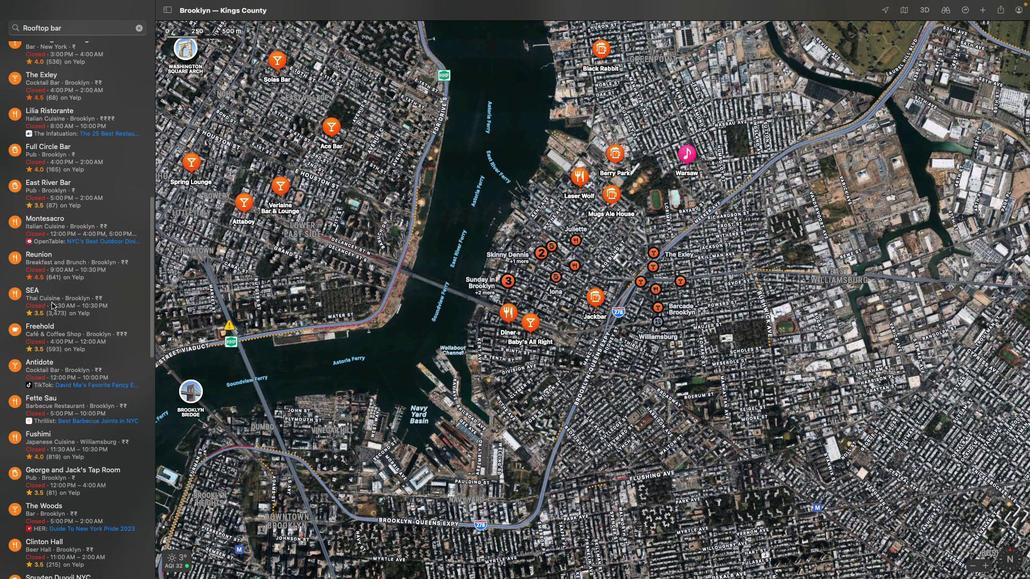 
Action: Mouse scrolled (477, 202) with delta (477, 217)
Screenshot: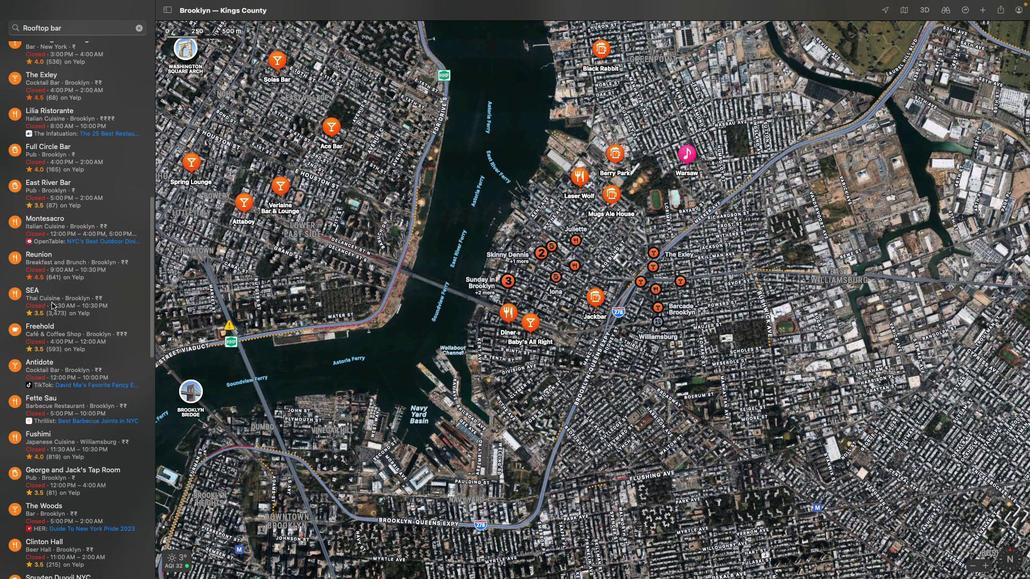 
Action: Mouse scrolled (477, 202) with delta (477, 218)
Screenshot: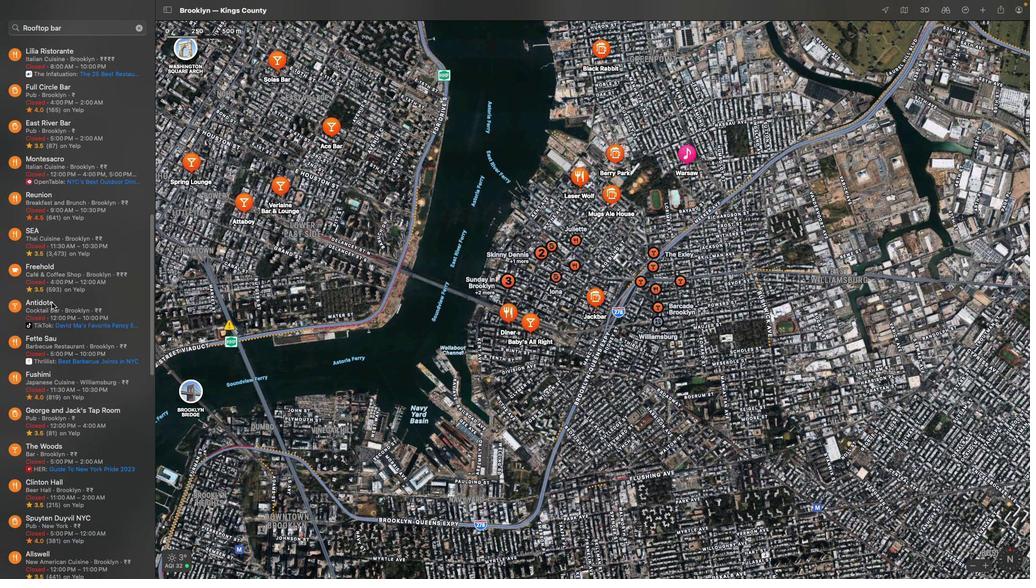 
Action: Mouse scrolled (477, 202) with delta (477, 218)
Screenshot: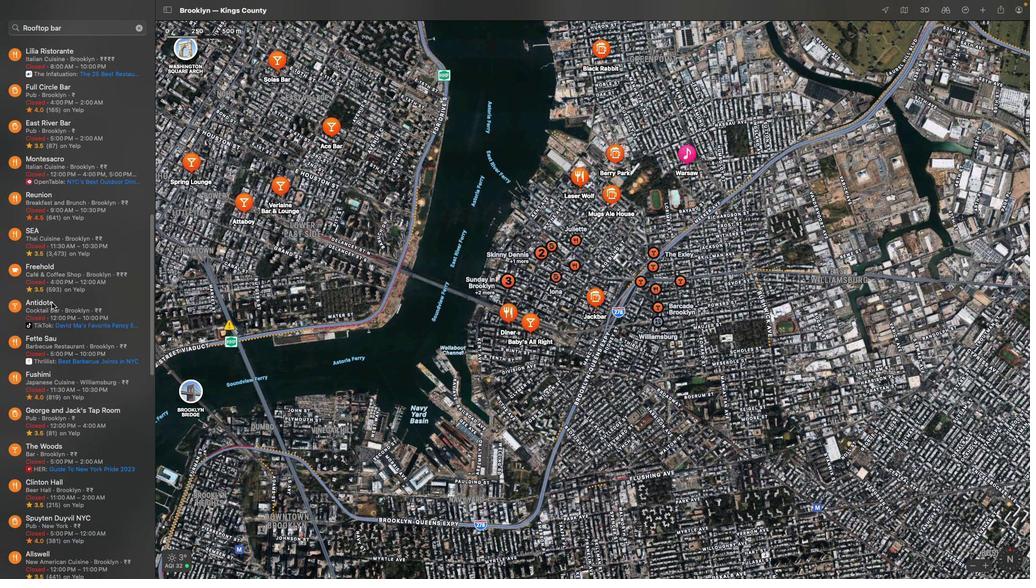 
Action: Mouse scrolled (477, 202) with delta (477, 218)
Screenshot: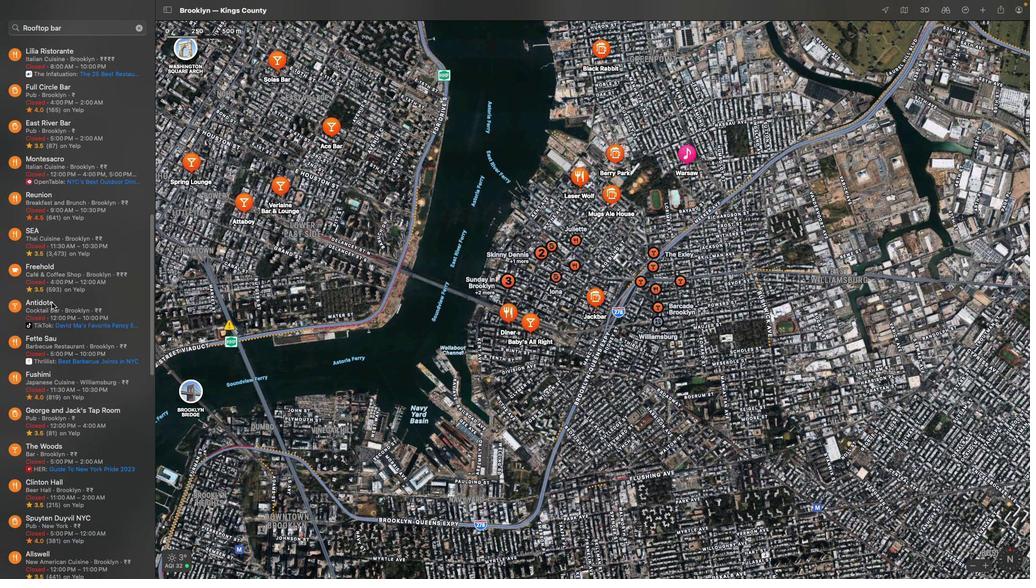 
Action: Mouse scrolled (477, 202) with delta (477, 218)
Screenshot: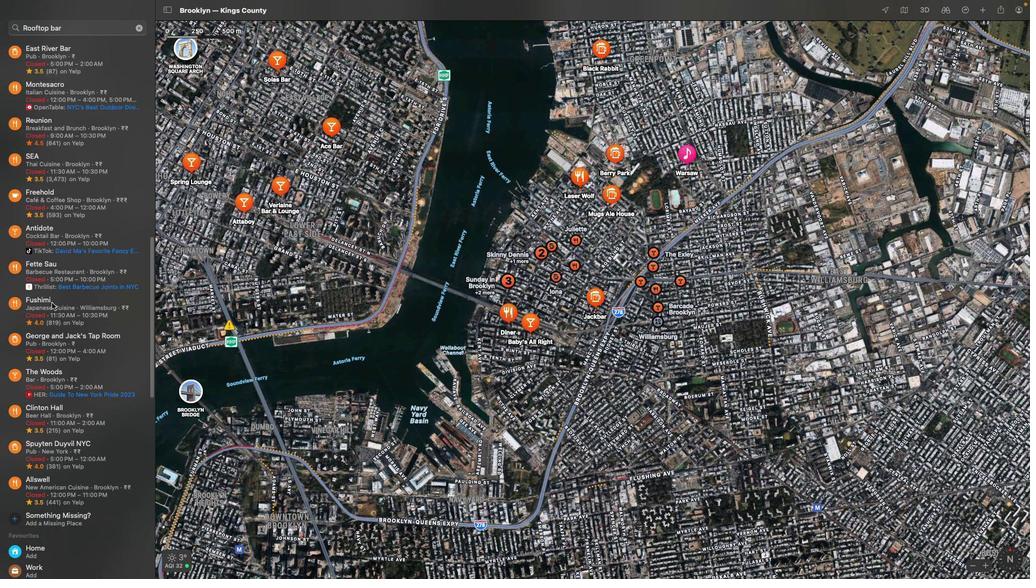
Action: Mouse scrolled (477, 202) with delta (477, 217)
Screenshot: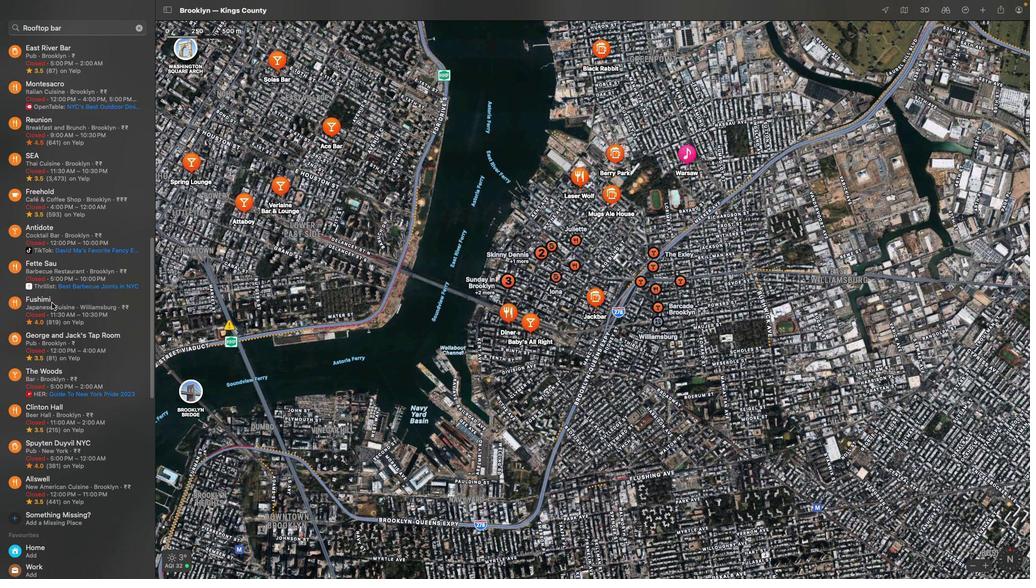 
Action: Mouse scrolled (477, 202) with delta (477, 217)
Screenshot: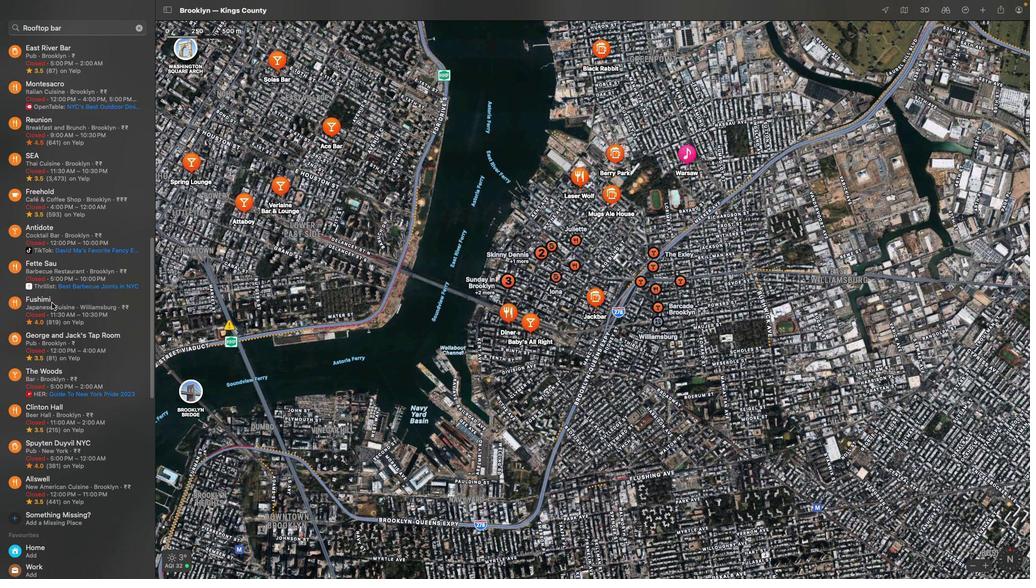
Action: Mouse scrolled (477, 202) with delta (477, 218)
Screenshot: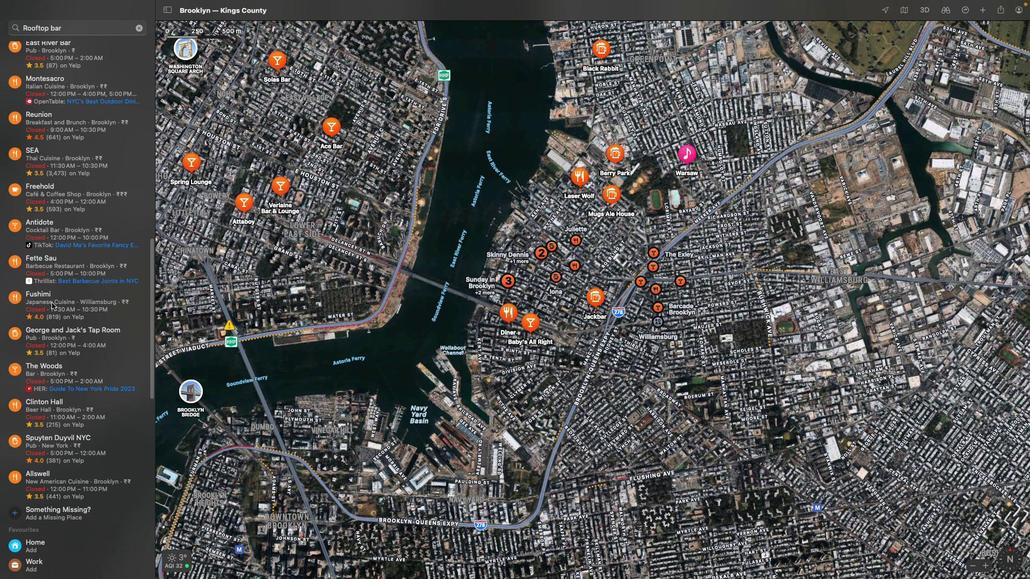 
Action: Mouse scrolled (477, 202) with delta (477, 218)
Screenshot: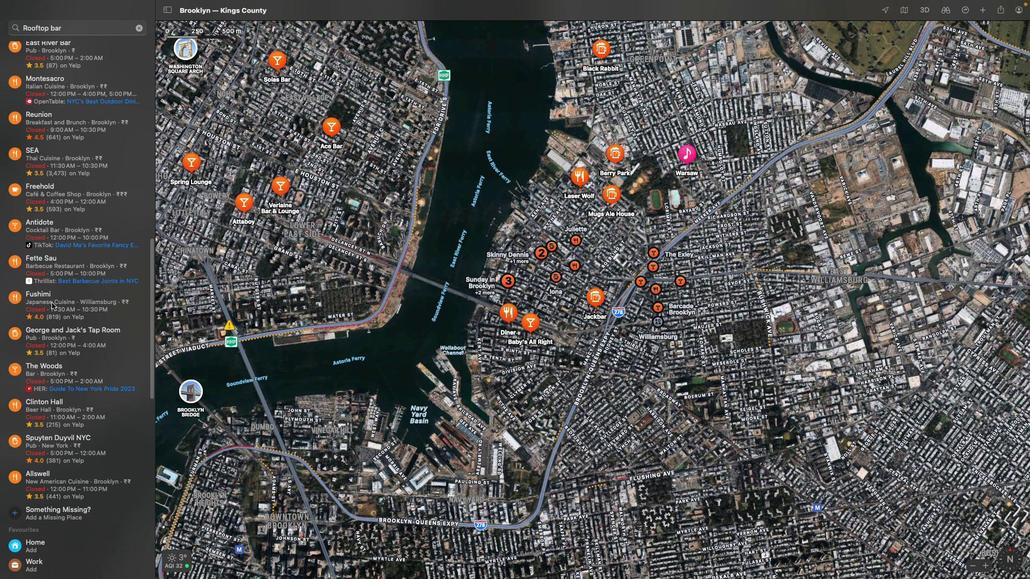 
Action: Mouse scrolled (477, 202) with delta (477, 218)
Screenshot: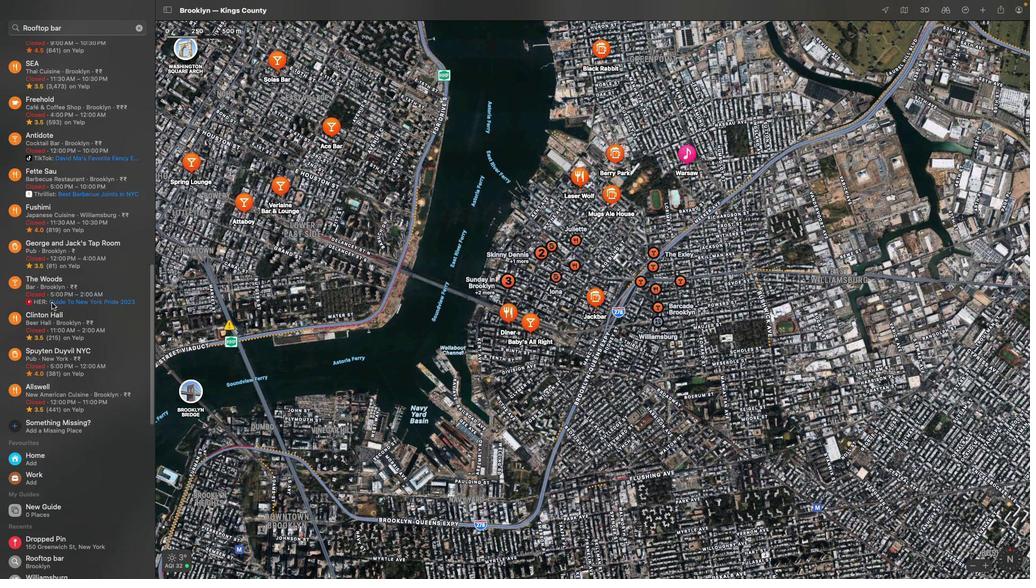 
Action: Mouse moved to (477, 202)
Screenshot: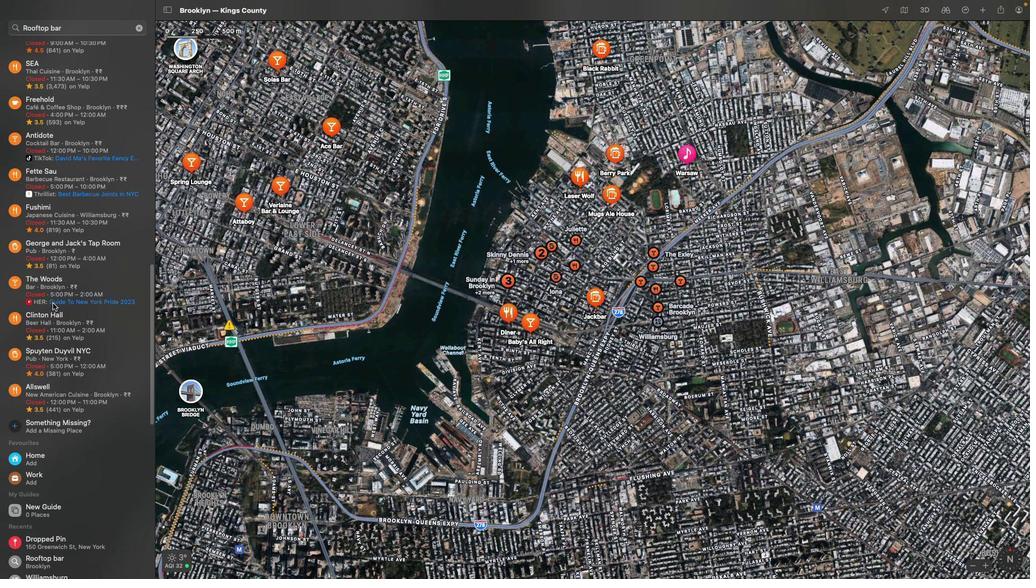 
Action: Mouse scrolled (477, 202) with delta (477, 217)
Screenshot: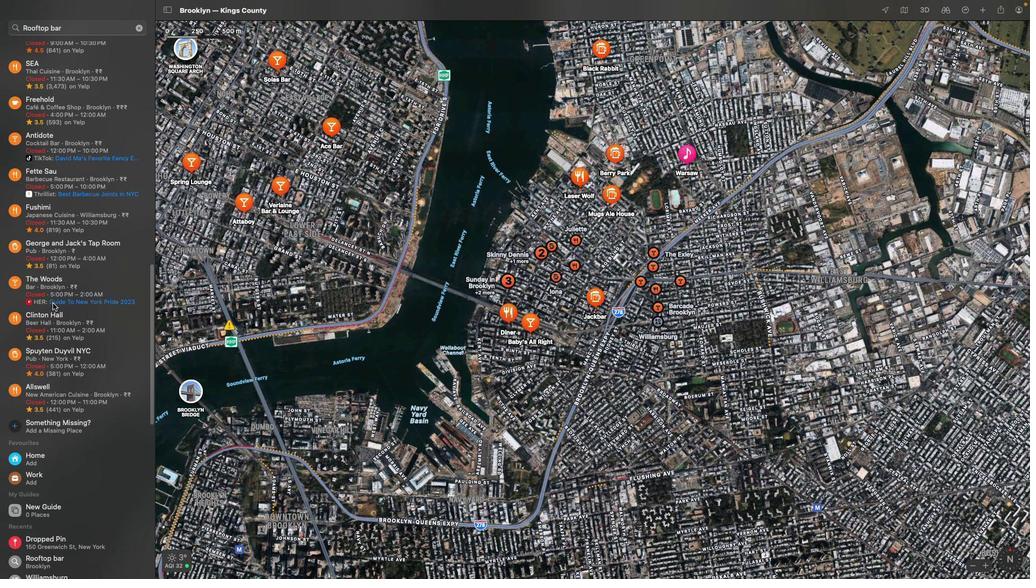 
Action: Mouse scrolled (477, 202) with delta (477, 217)
Screenshot: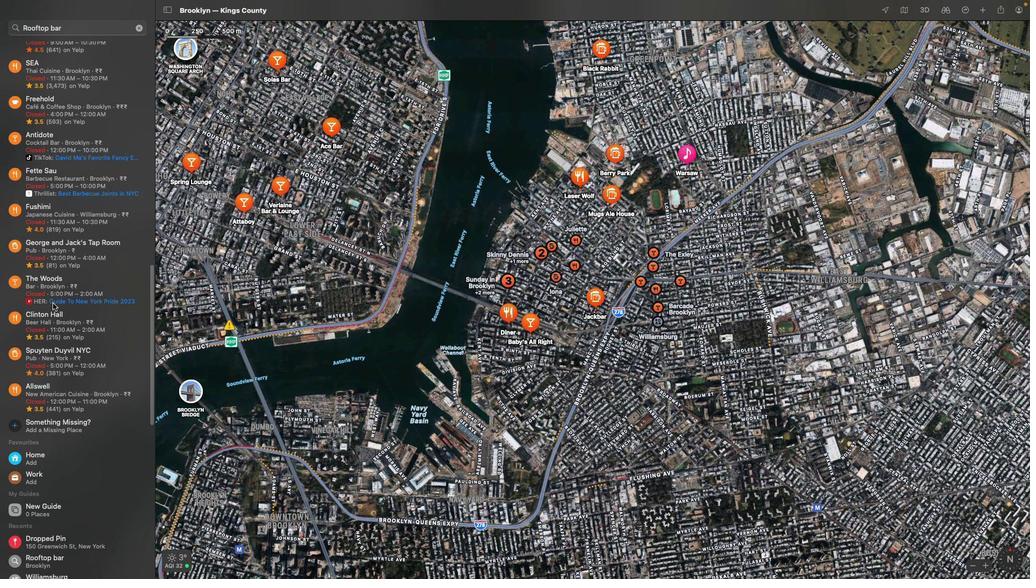 
Action: Mouse scrolled (477, 202) with delta (477, 217)
Screenshot: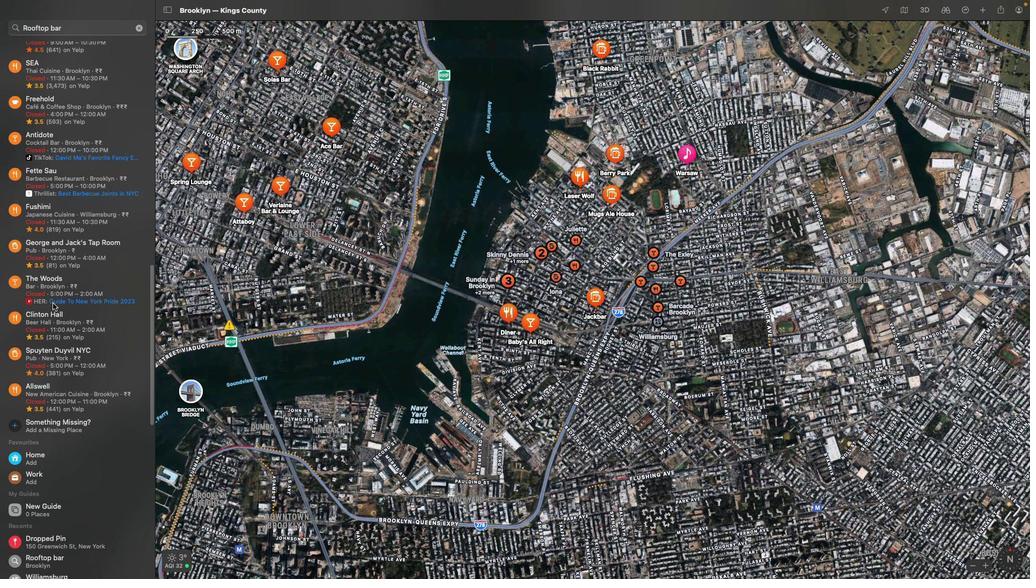 
Action: Mouse scrolled (477, 202) with delta (477, 217)
Screenshot: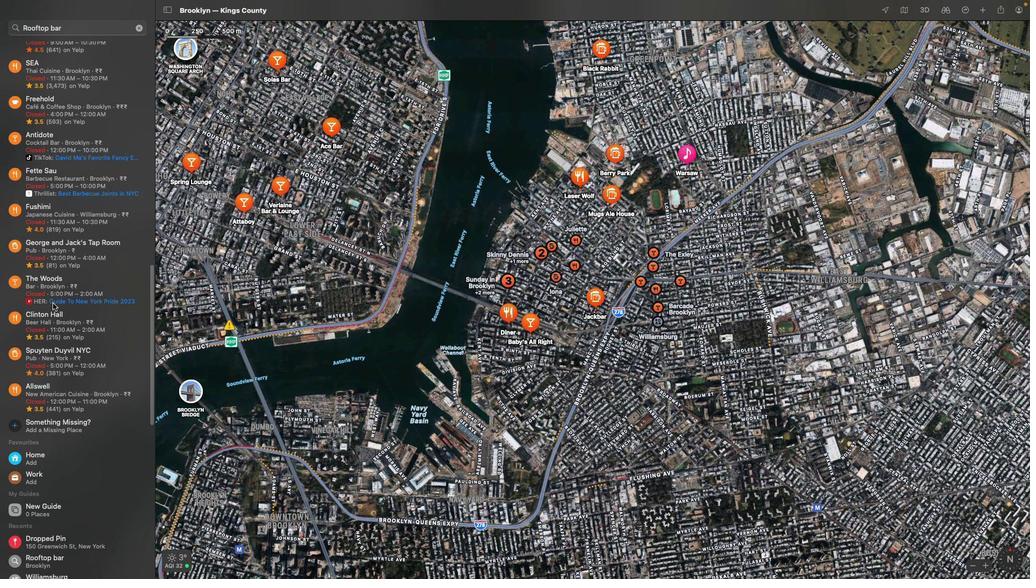 
Action: Mouse scrolled (477, 202) with delta (477, 217)
Screenshot: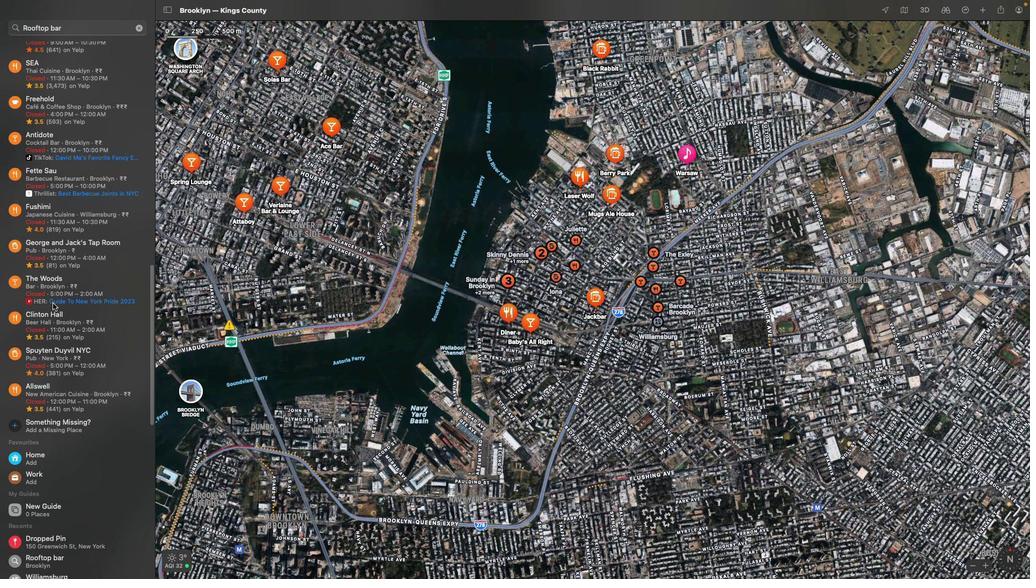 
Action: Mouse scrolled (477, 202) with delta (477, 217)
Screenshot: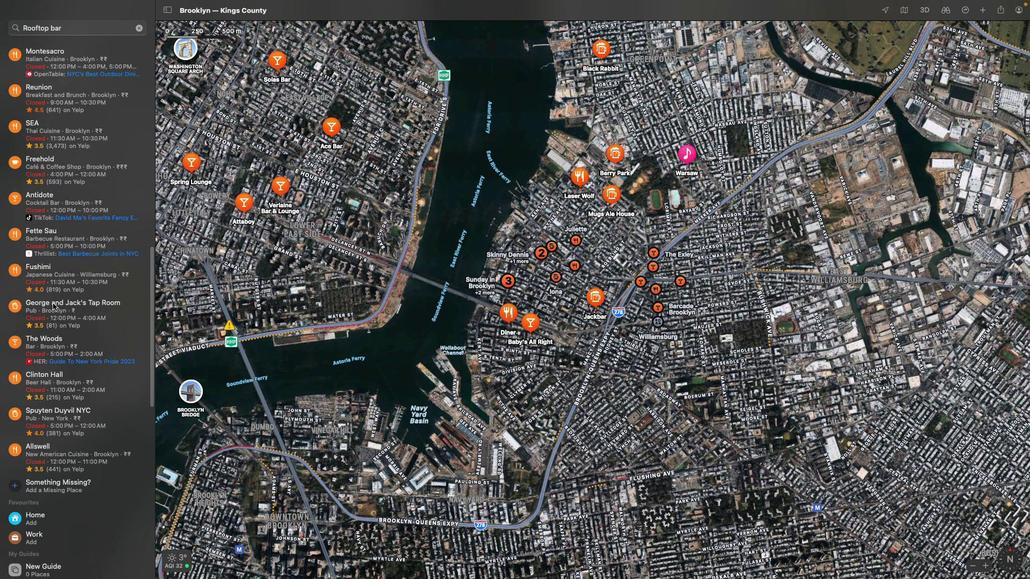 
Action: Mouse scrolled (477, 202) with delta (477, 217)
Screenshot: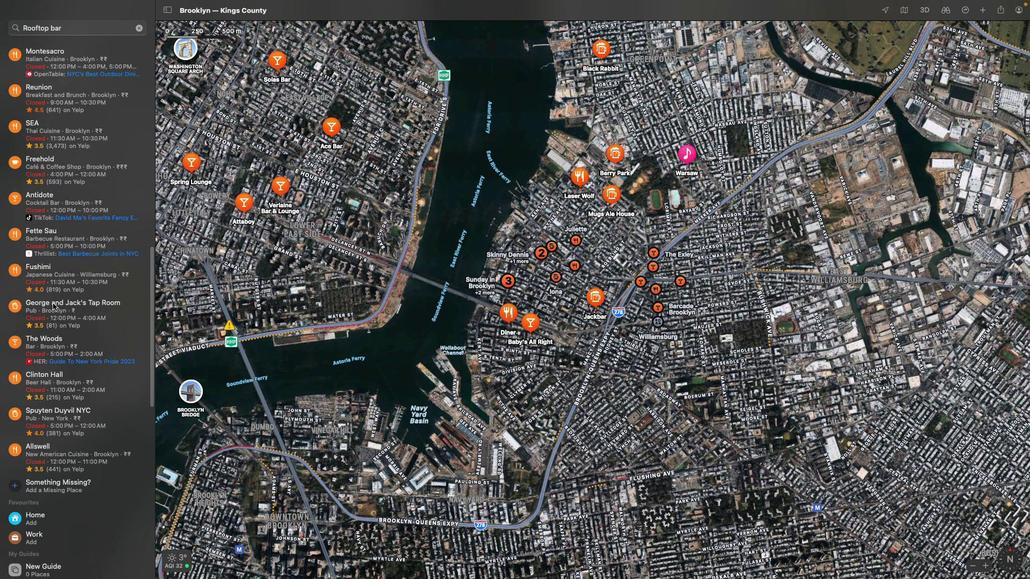 
Action: Mouse scrolled (477, 202) with delta (477, 217)
Screenshot: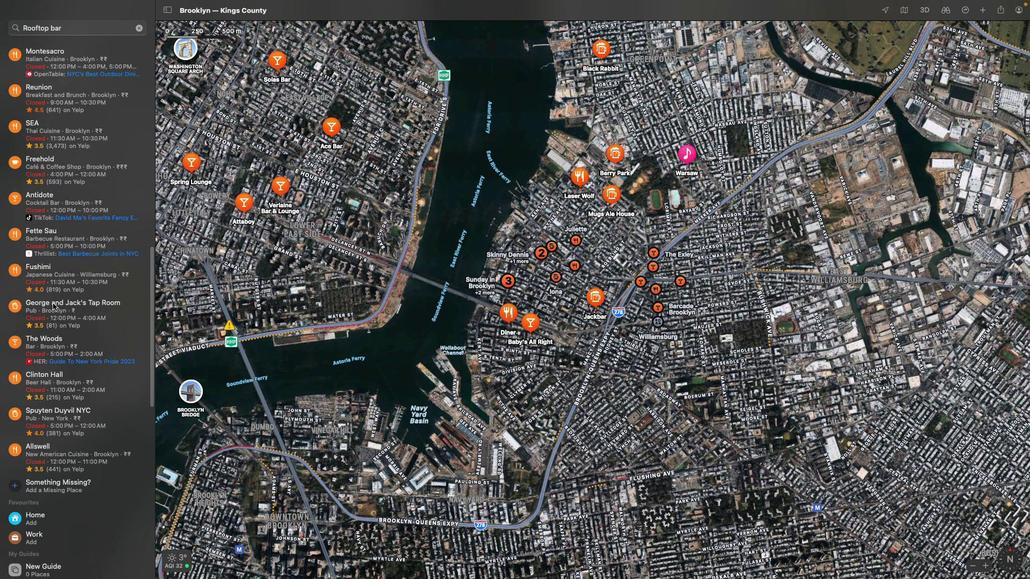 
Action: Mouse scrolled (477, 202) with delta (477, 217)
Screenshot: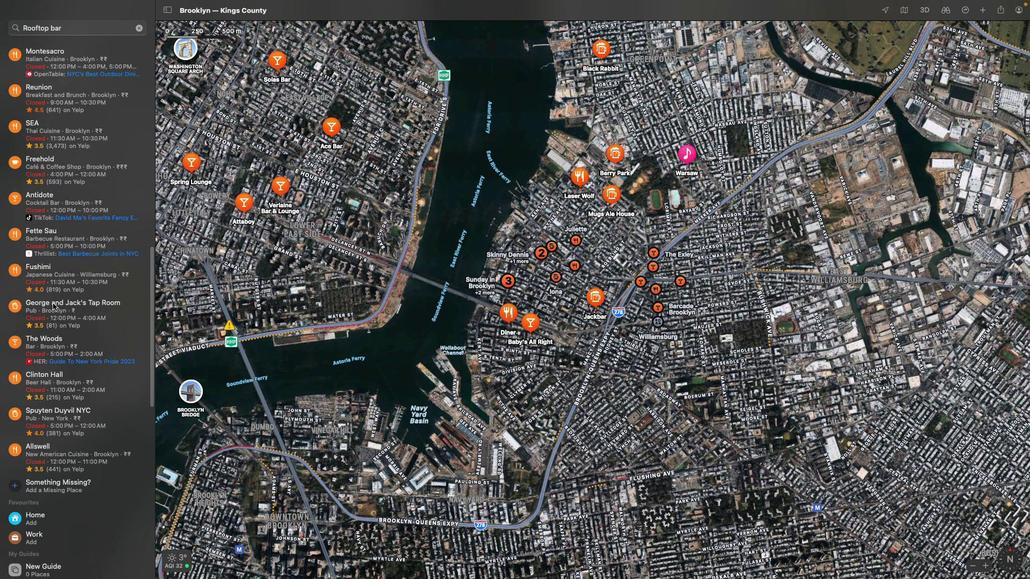 
Action: Mouse moved to (477, 202)
Screenshot: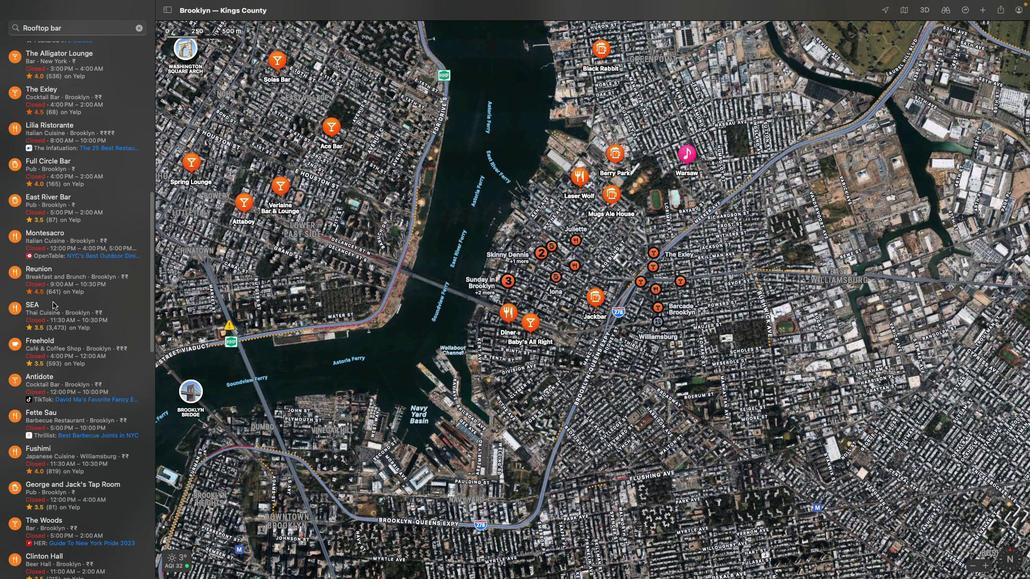 
Action: Mouse scrolled (477, 202) with delta (477, 217)
Screenshot: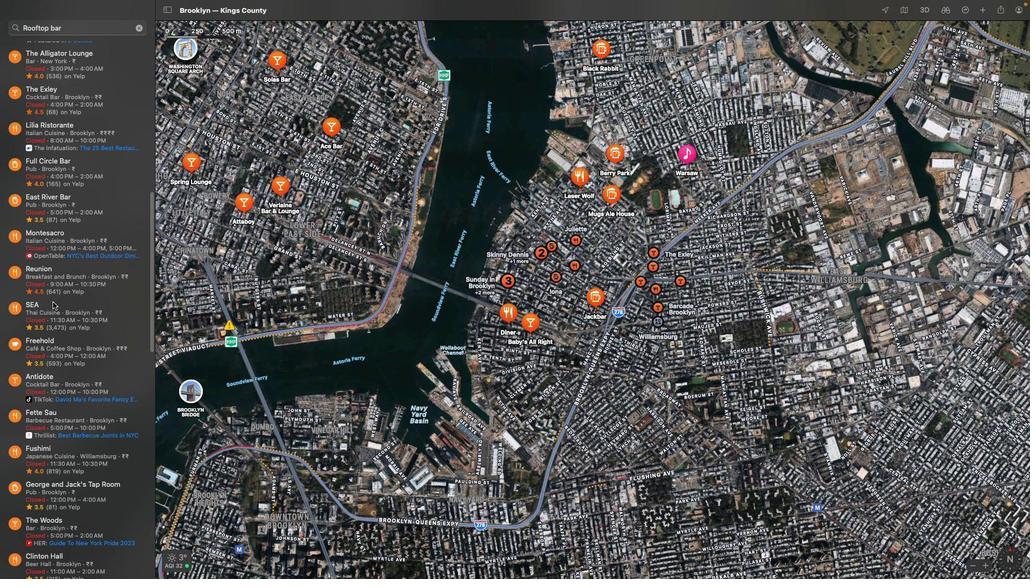 
Action: Mouse scrolled (477, 202) with delta (477, 217)
Screenshot: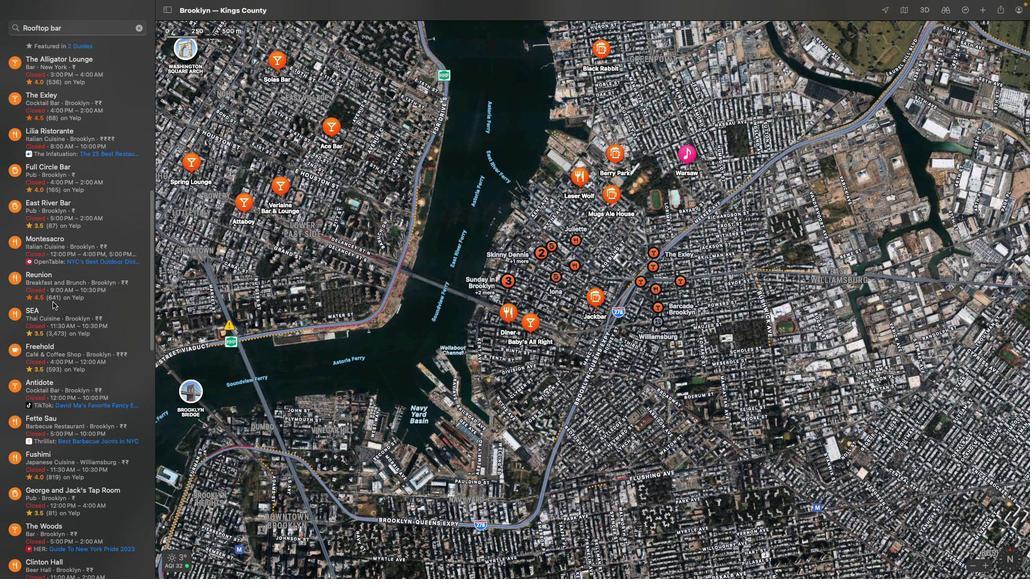 
Action: Mouse scrolled (477, 202) with delta (477, 217)
Screenshot: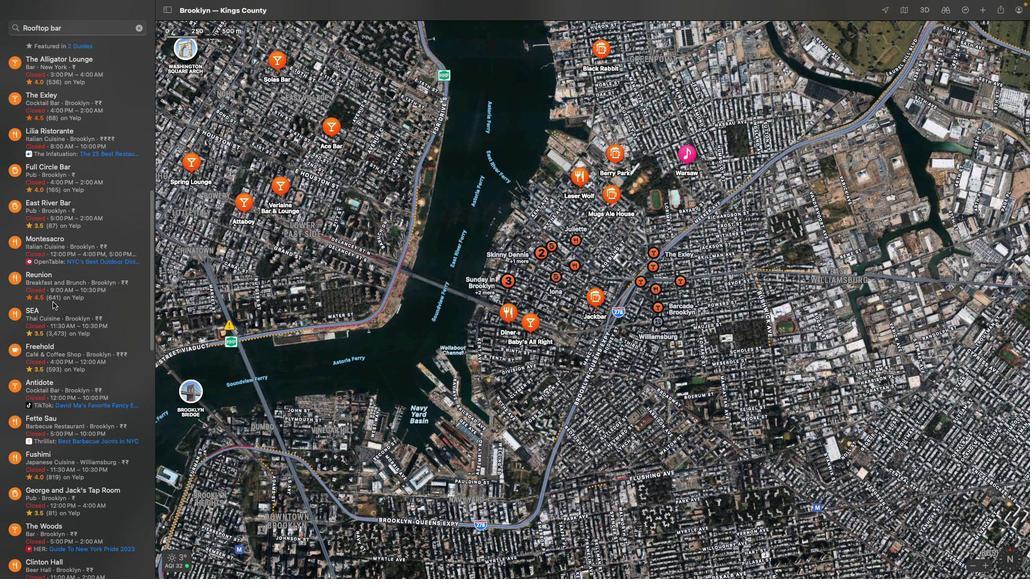 
Action: Mouse scrolled (477, 202) with delta (477, 217)
Screenshot: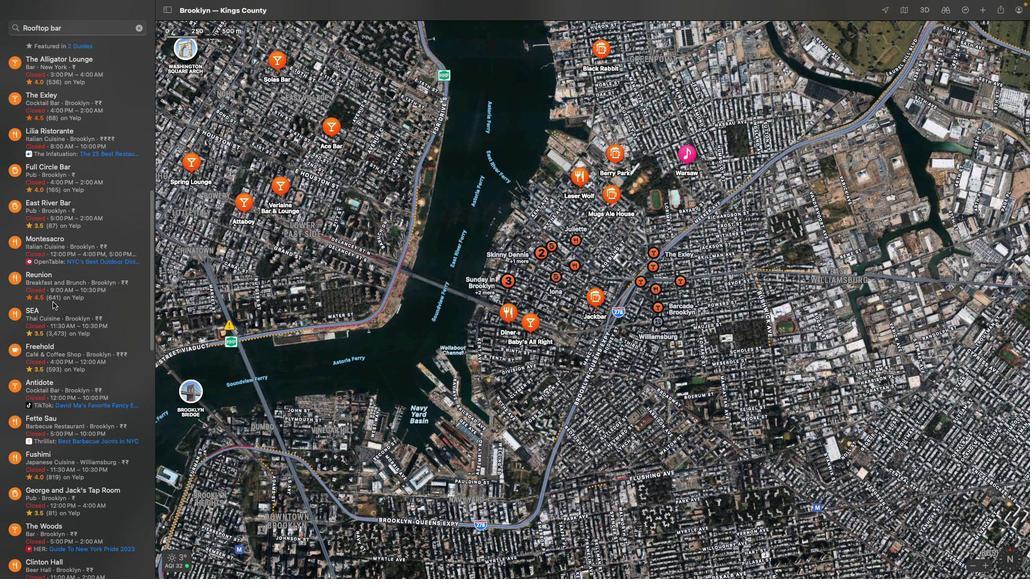 
Action: Mouse scrolled (477, 202) with delta (477, 217)
Screenshot: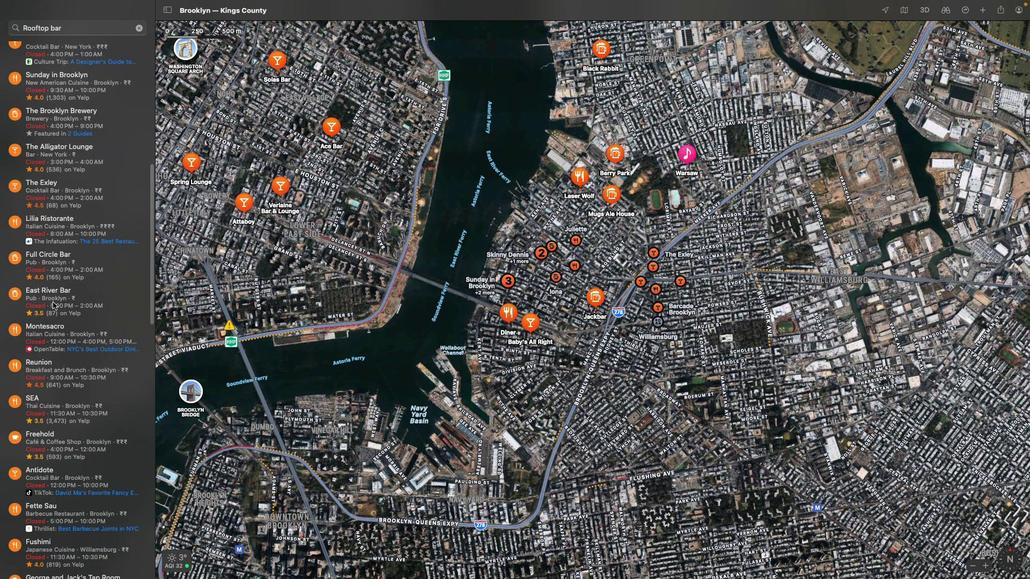 
Action: Mouse scrolled (477, 202) with delta (477, 217)
Screenshot: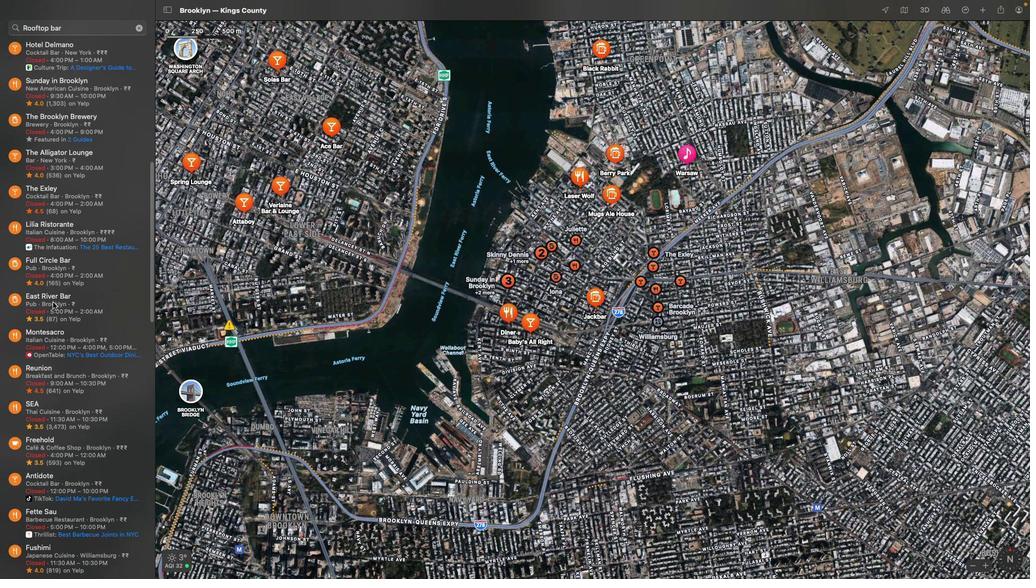 
Action: Mouse scrolled (477, 202) with delta (477, 217)
Screenshot: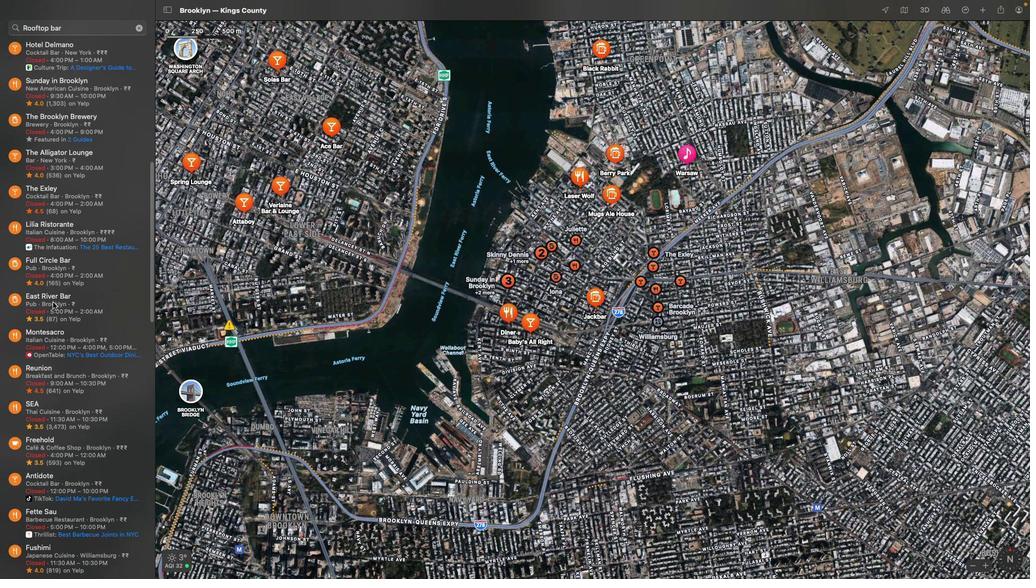 
Action: Mouse scrolled (477, 202) with delta (477, 217)
Screenshot: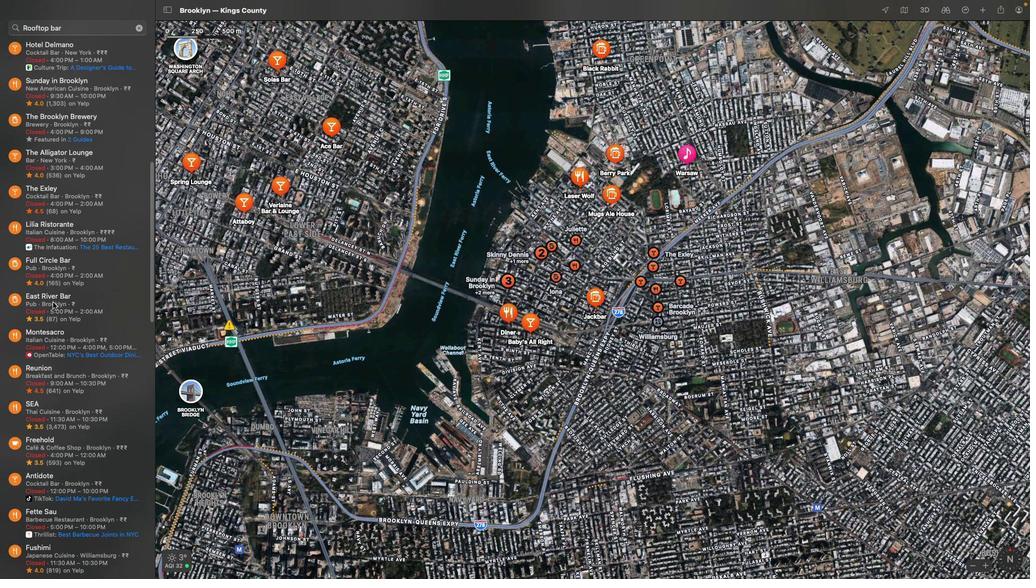 
Action: Mouse scrolled (477, 202) with delta (477, 217)
Screenshot: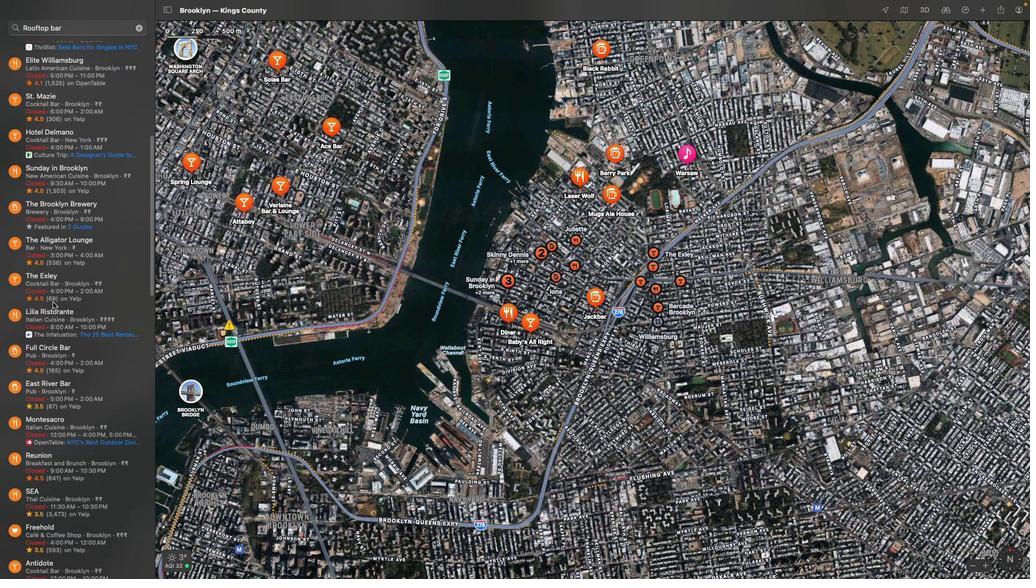 
Action: Mouse scrolled (477, 202) with delta (477, 217)
Screenshot: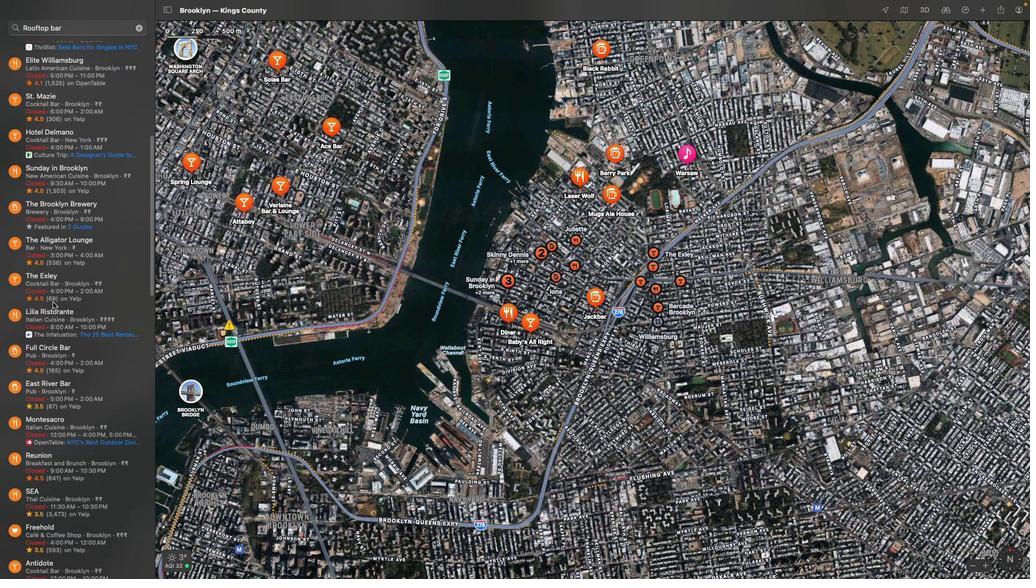 
Action: Mouse scrolled (477, 202) with delta (477, 217)
Screenshot: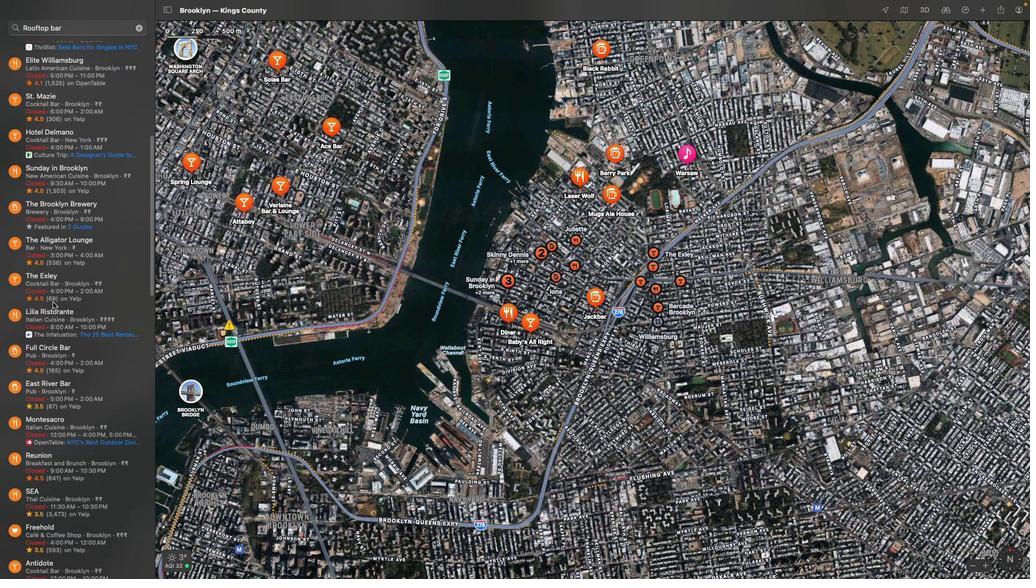 
Action: Mouse scrolled (477, 202) with delta (477, 217)
Screenshot: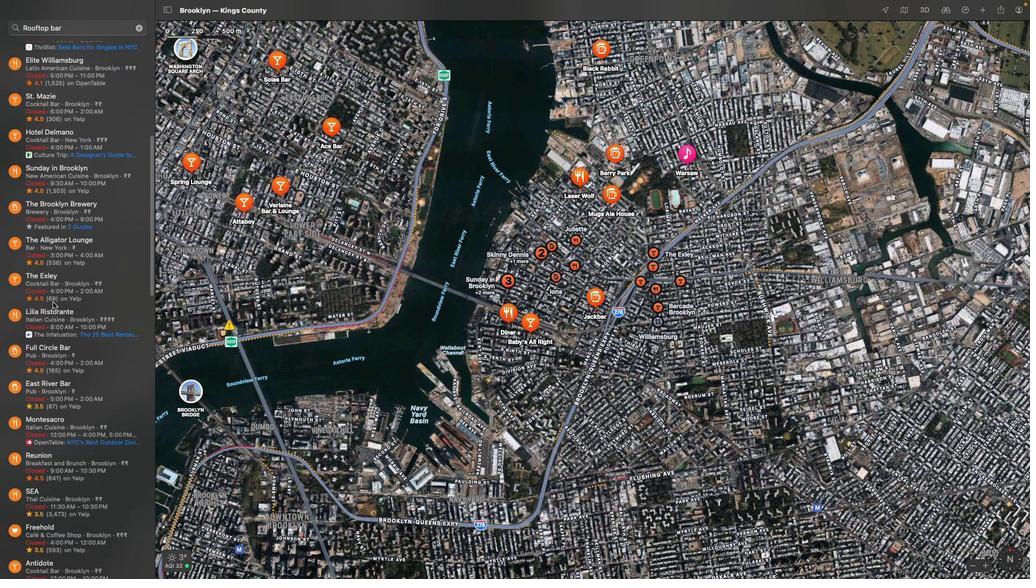 
Action: Mouse scrolled (477, 202) with delta (477, 217)
Screenshot: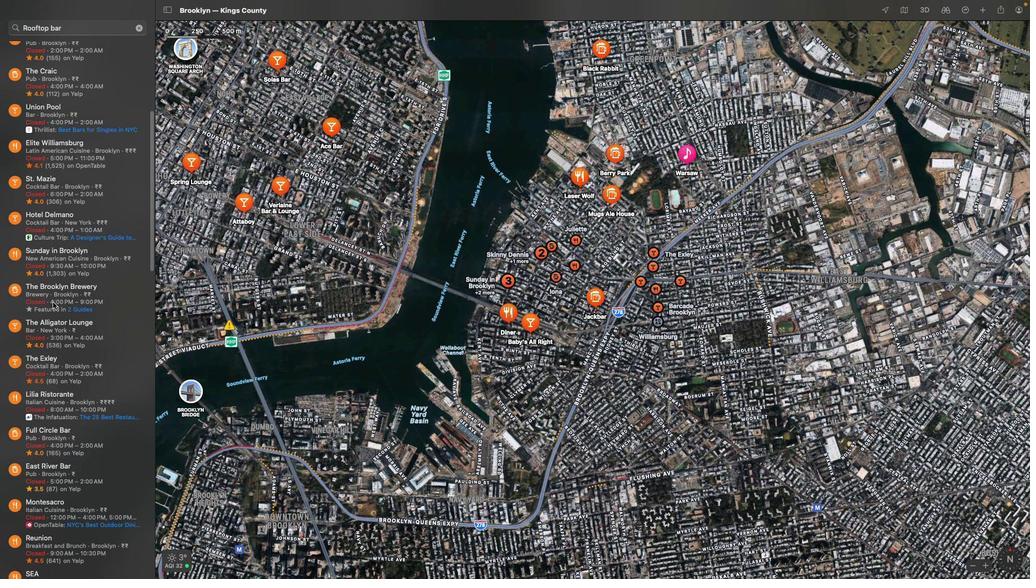 
Action: Mouse scrolled (477, 202) with delta (477, 217)
Screenshot: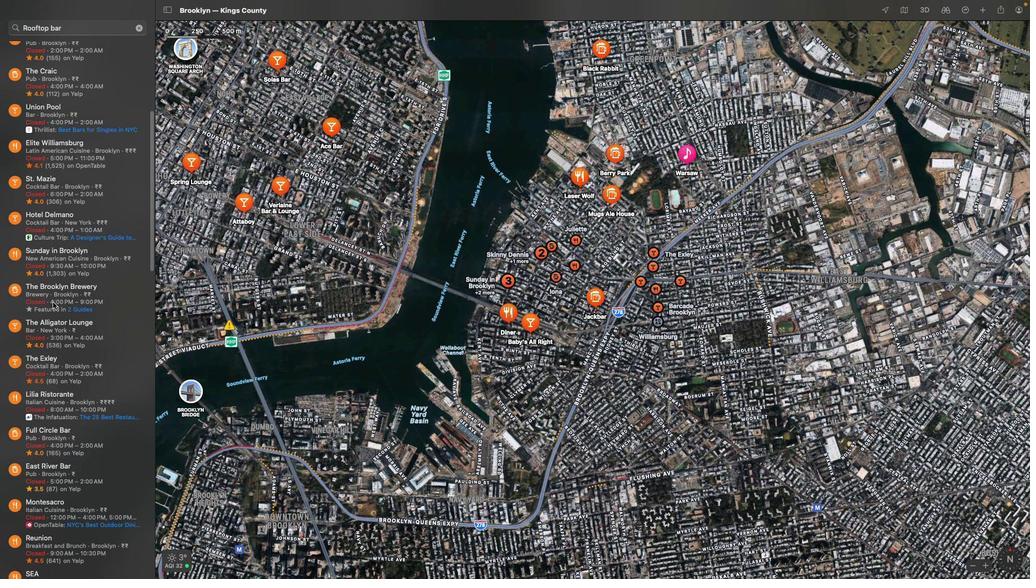 
Action: Mouse scrolled (477, 202) with delta (477, 217)
Screenshot: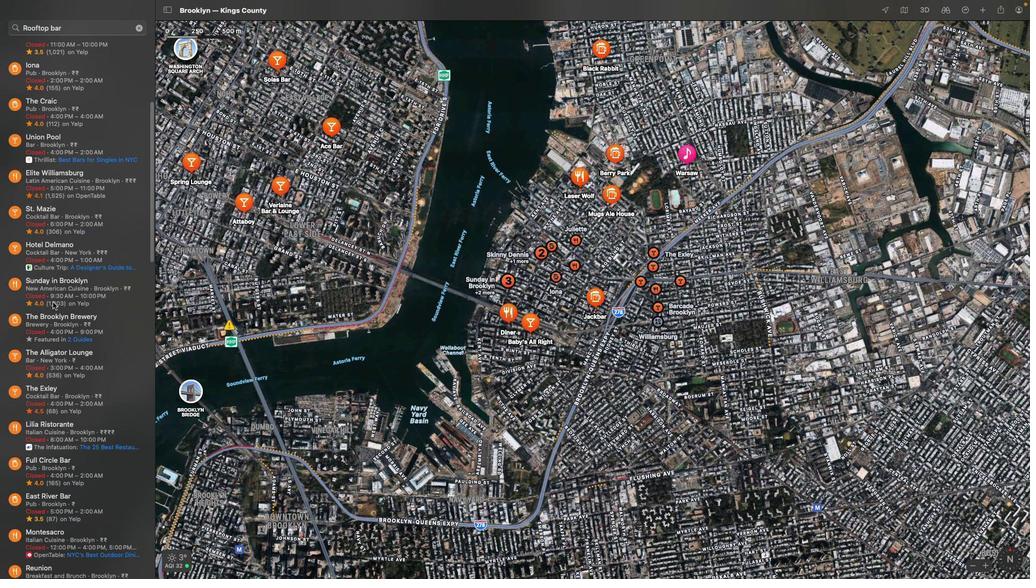 
Action: Mouse scrolled (477, 202) with delta (477, 217)
Screenshot: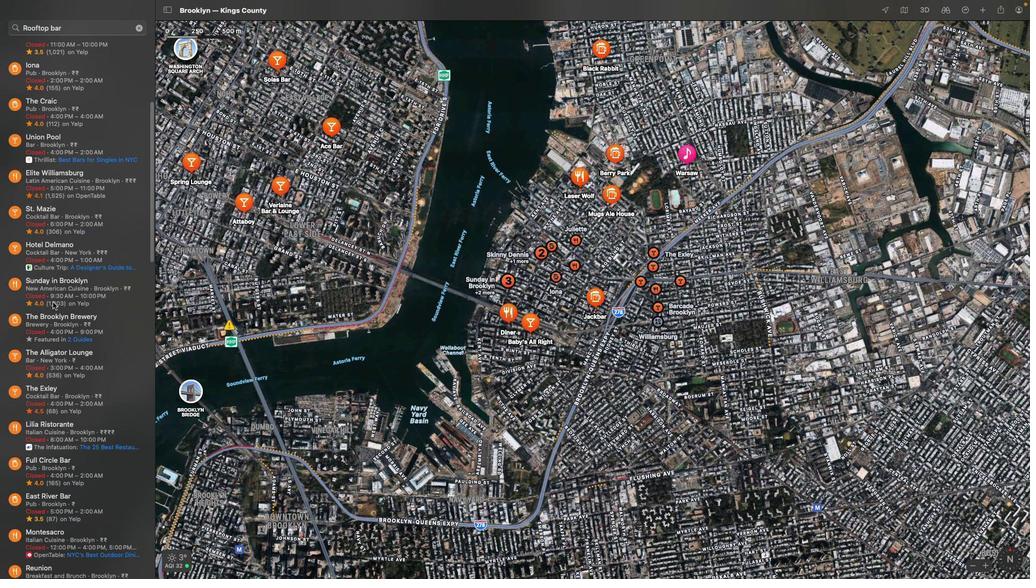
Action: Mouse scrolled (477, 202) with delta (477, 217)
Screenshot: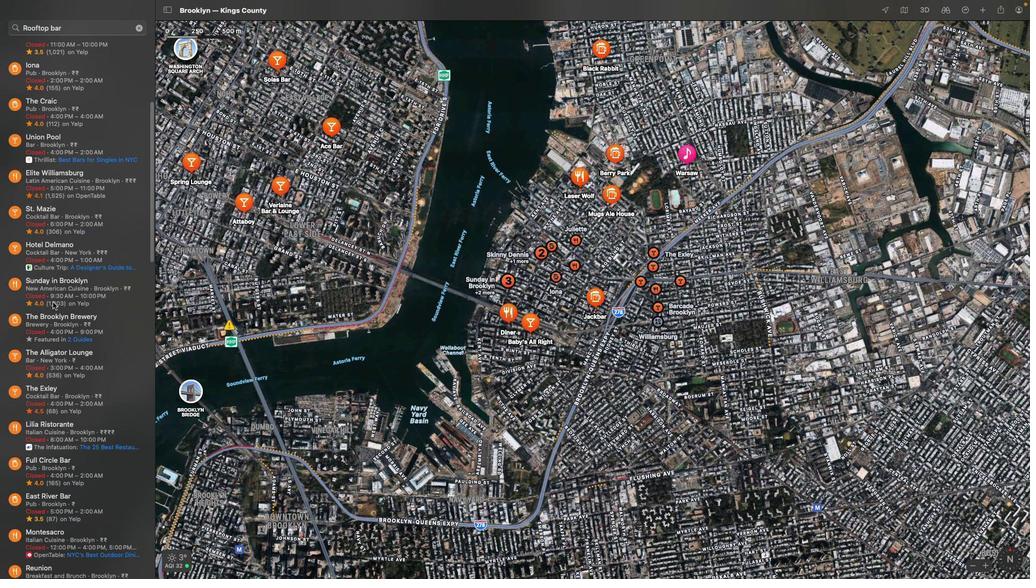 
Action: Mouse scrolled (477, 202) with delta (477, 217)
Screenshot: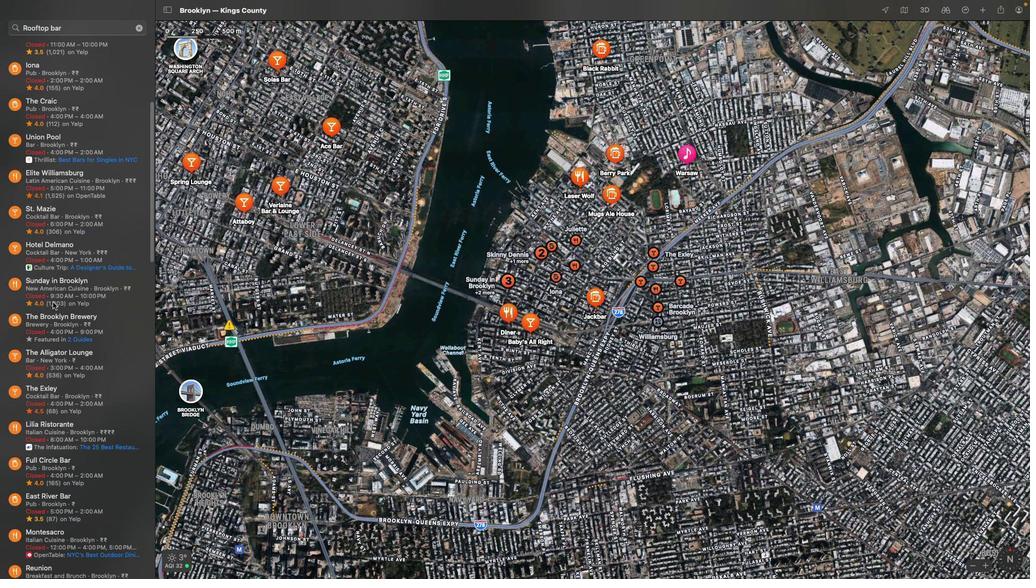 
Action: Mouse scrolled (477, 202) with delta (477, 217)
Screenshot: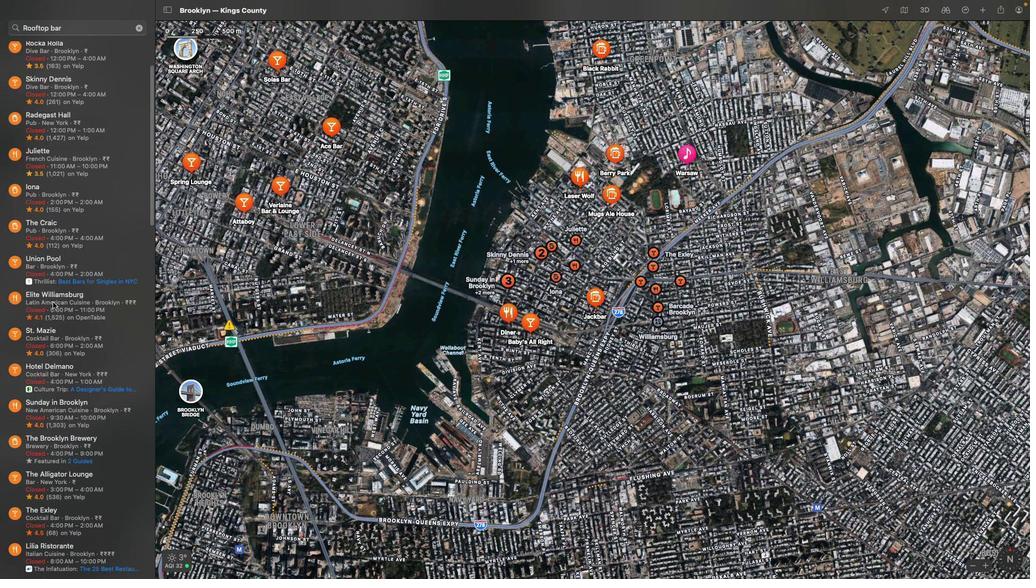 
